 Task: Find connections with filter location Athens with filter topic #mentorshipwith filter profile language French with filter current company 3Pillar Global with filter school Delhi Public School Mathura Road with filter industry Medical Equipment Manufacturing with filter service category Wedding Photography with filter keywords title Line Cook
Action: Mouse moved to (344, 225)
Screenshot: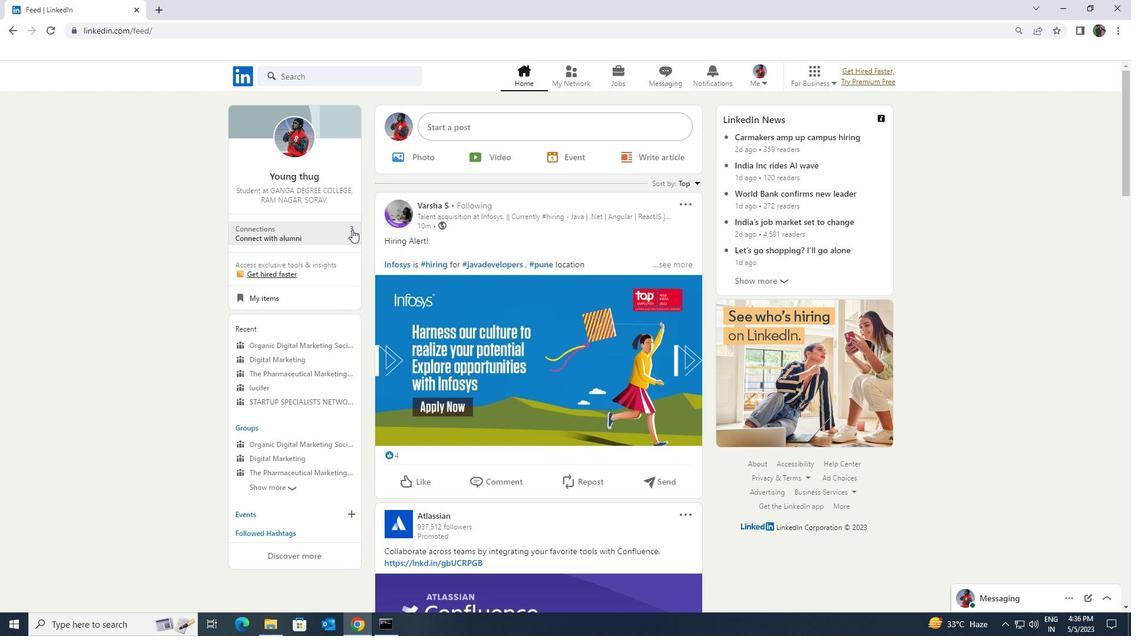 
Action: Mouse pressed left at (344, 225)
Screenshot: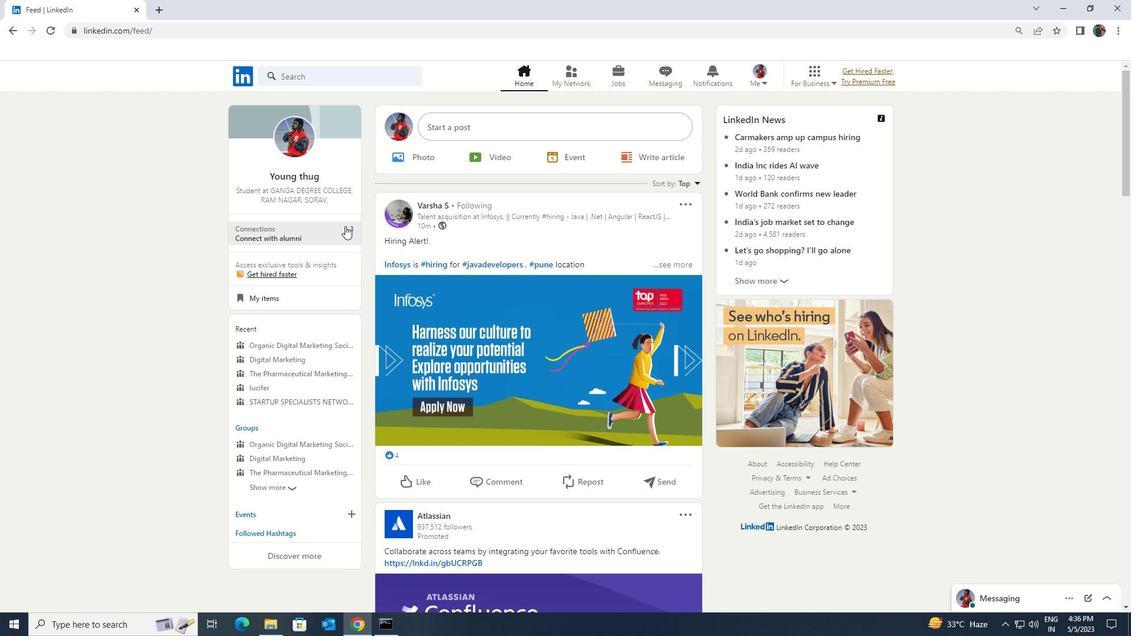 
Action: Mouse moved to (346, 144)
Screenshot: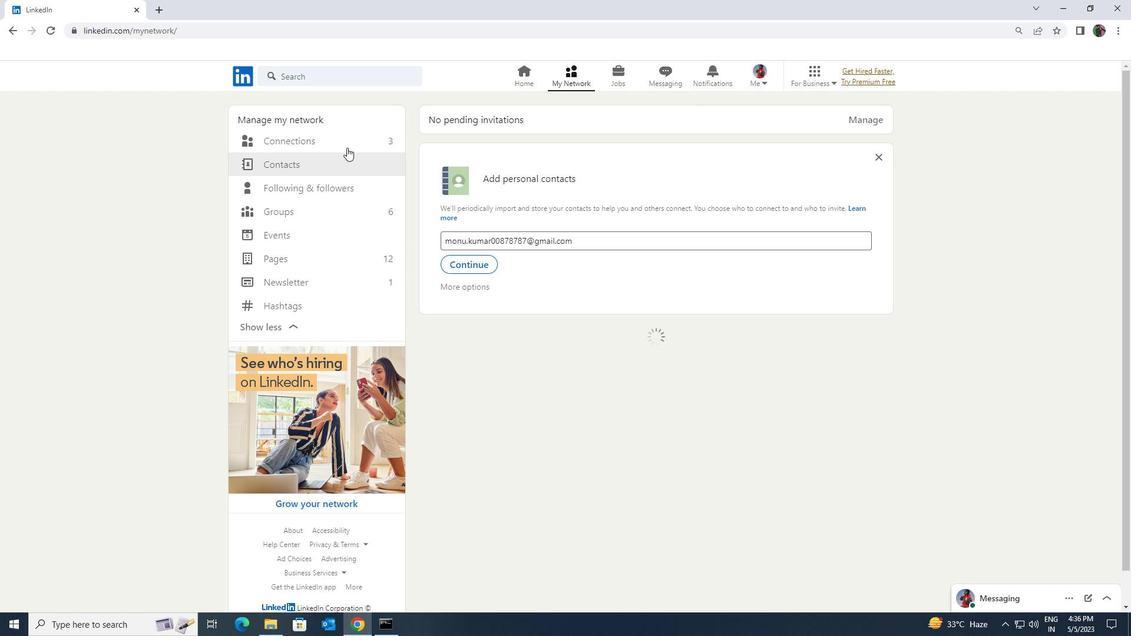 
Action: Mouse pressed left at (346, 144)
Screenshot: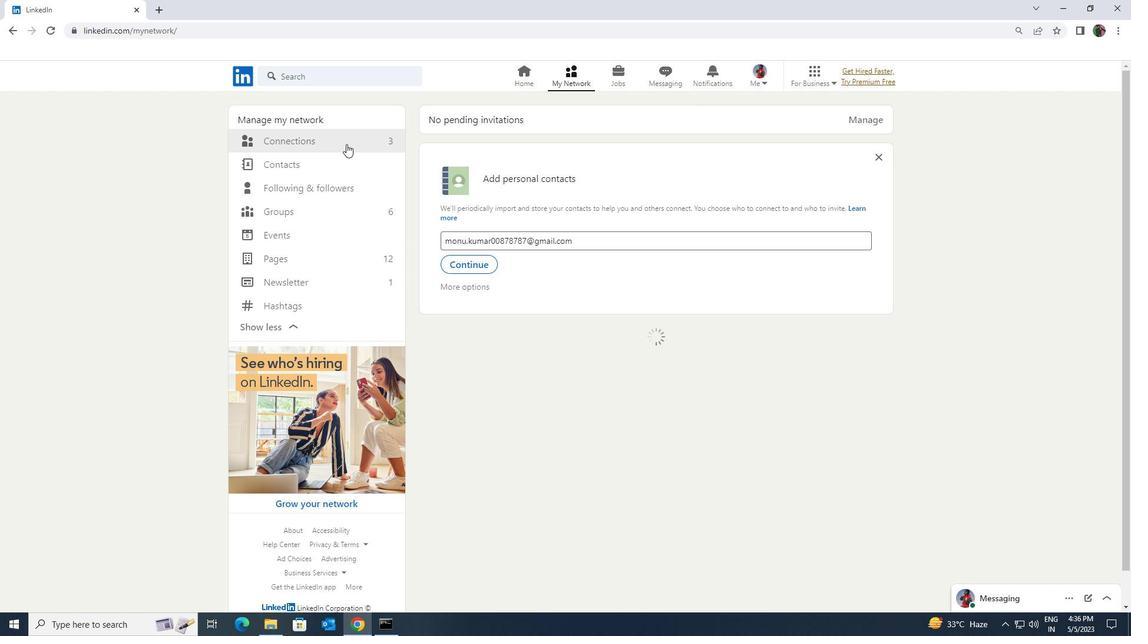 
Action: Mouse moved to (643, 136)
Screenshot: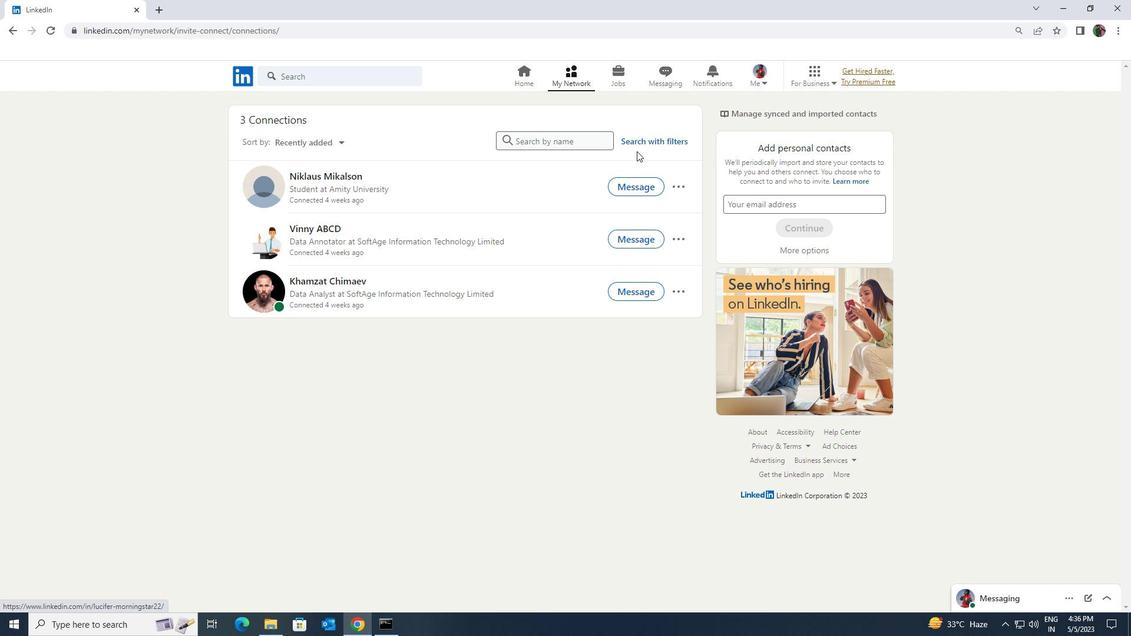 
Action: Mouse pressed left at (643, 136)
Screenshot: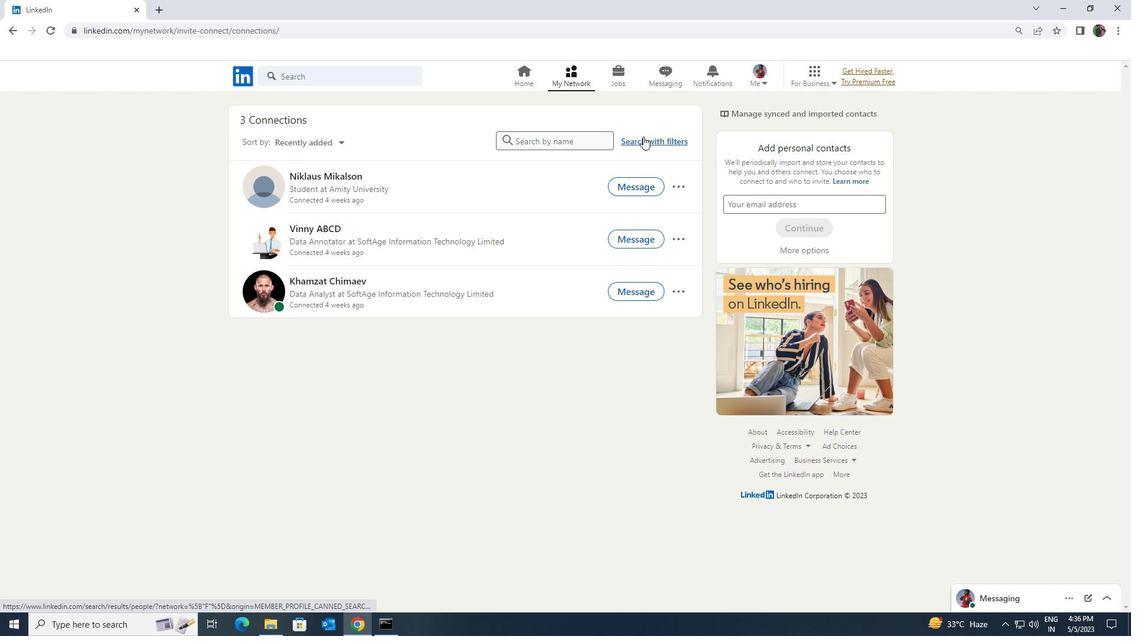 
Action: Mouse moved to (595, 109)
Screenshot: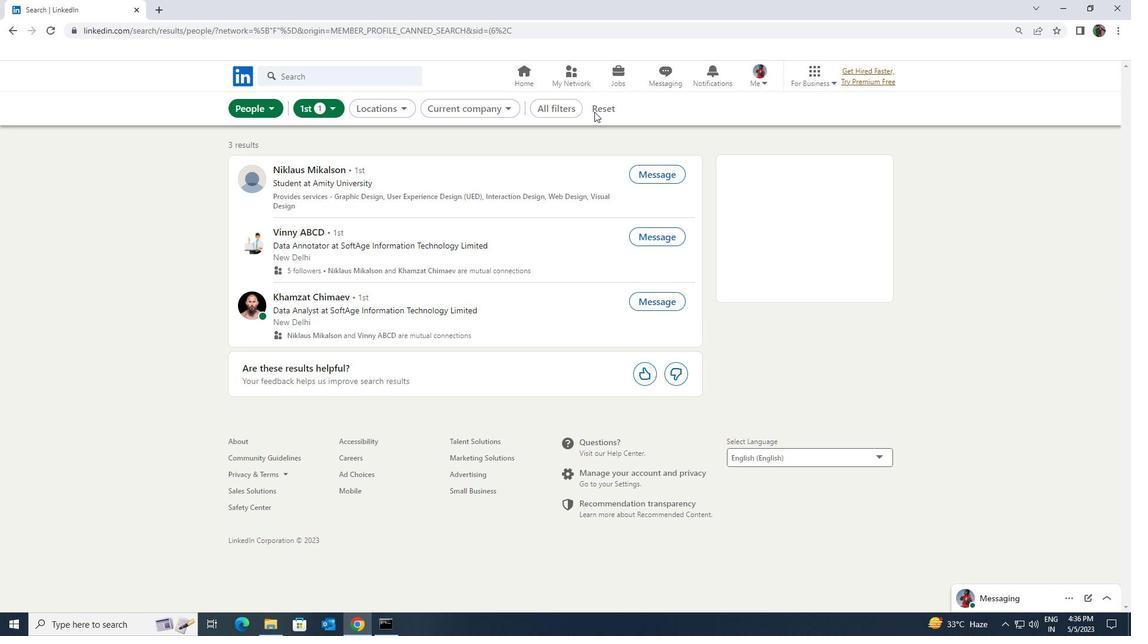 
Action: Mouse pressed left at (595, 109)
Screenshot: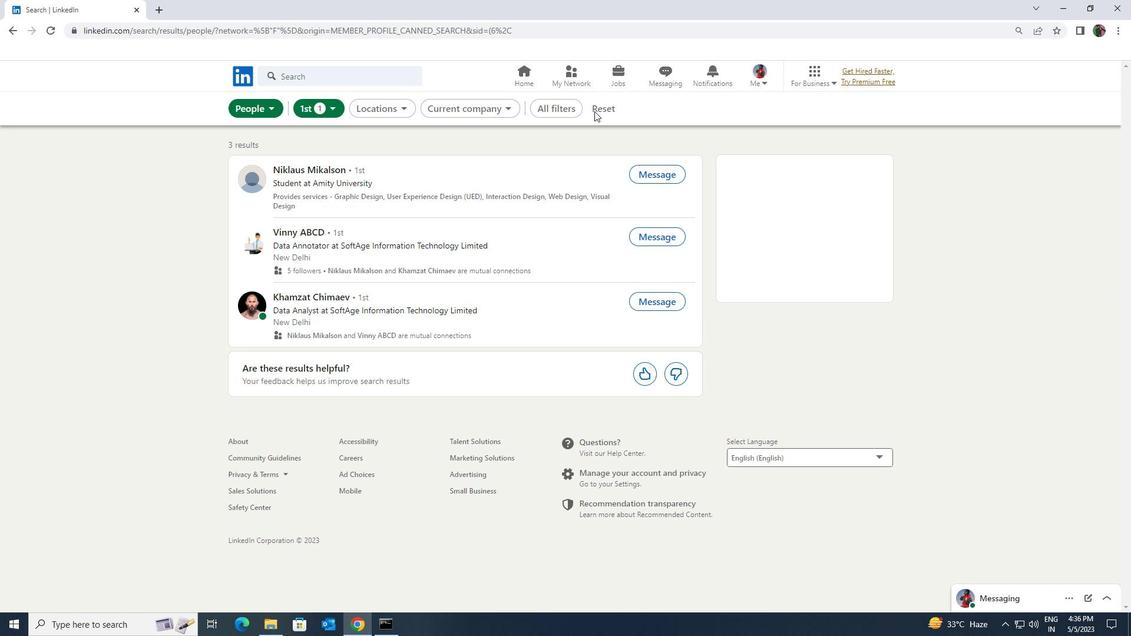 
Action: Mouse moved to (597, 106)
Screenshot: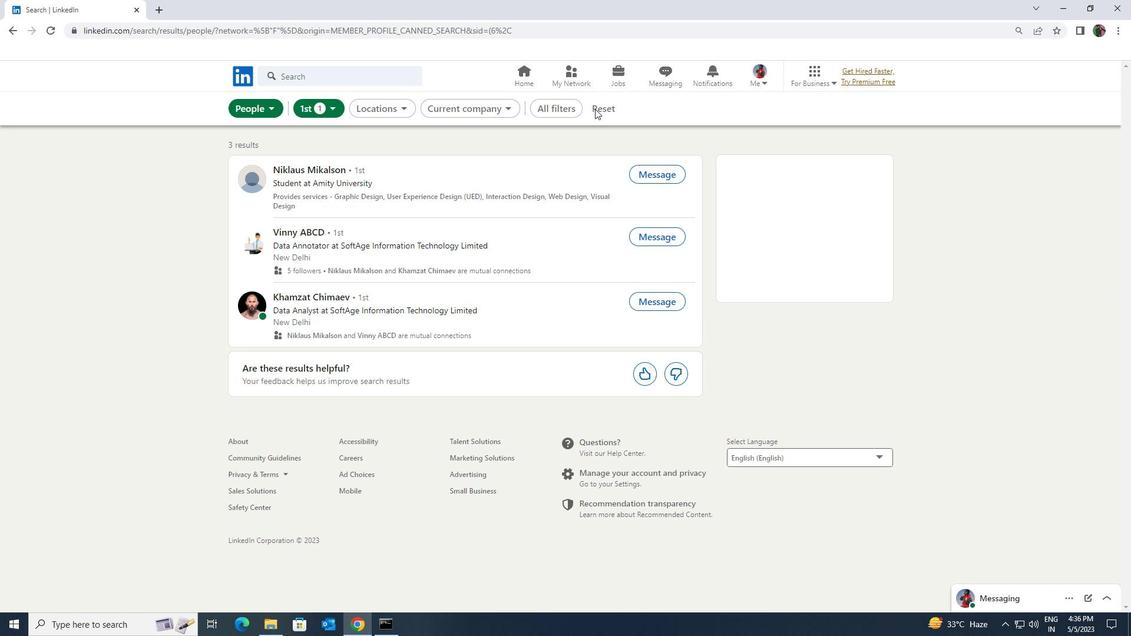 
Action: Mouse pressed left at (597, 106)
Screenshot: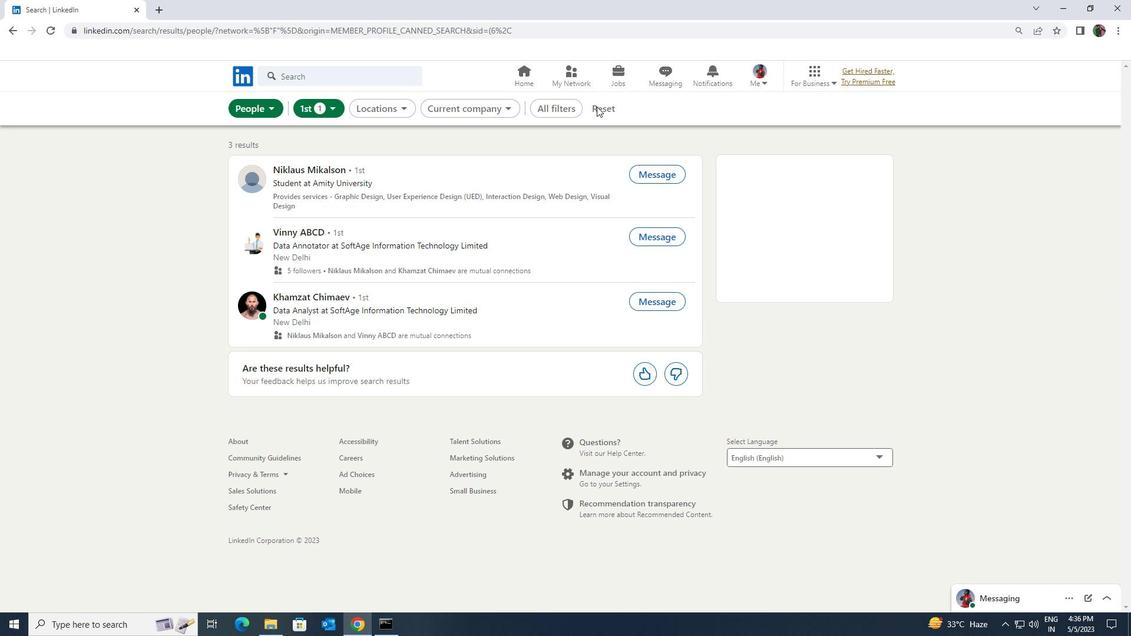 
Action: Mouse moved to (594, 109)
Screenshot: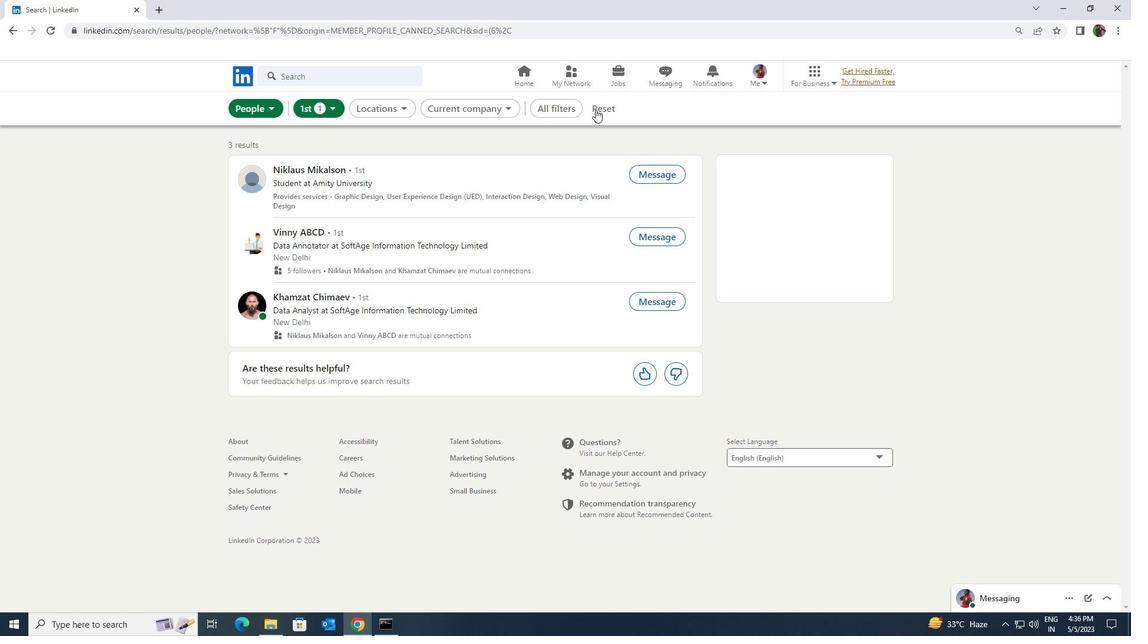 
Action: Mouse pressed left at (594, 109)
Screenshot: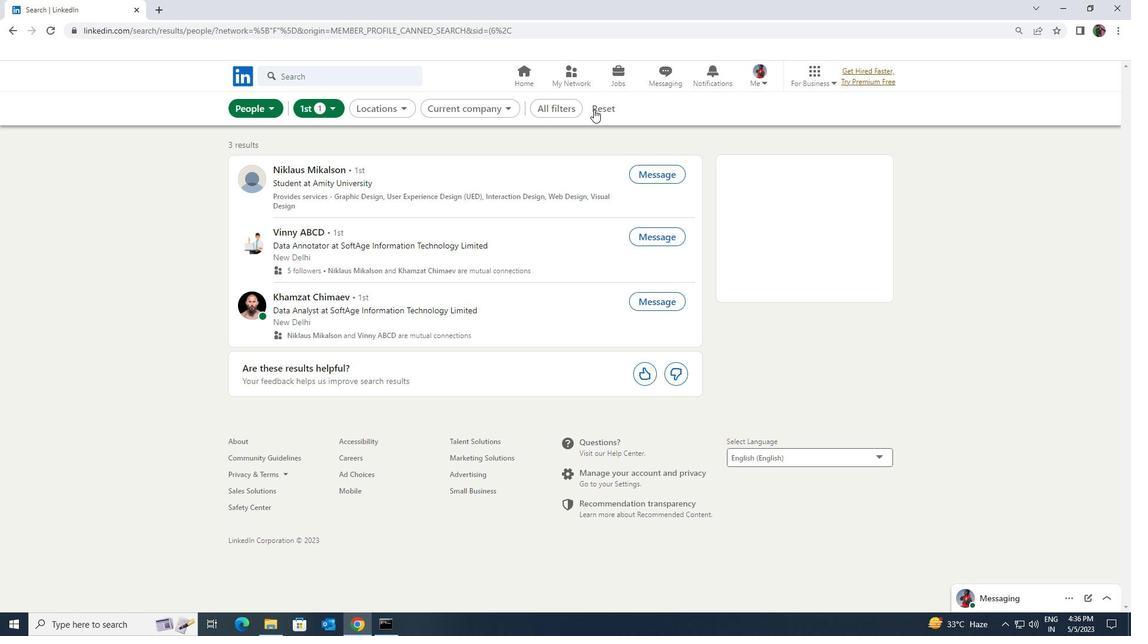 
Action: Mouse moved to (591, 109)
Screenshot: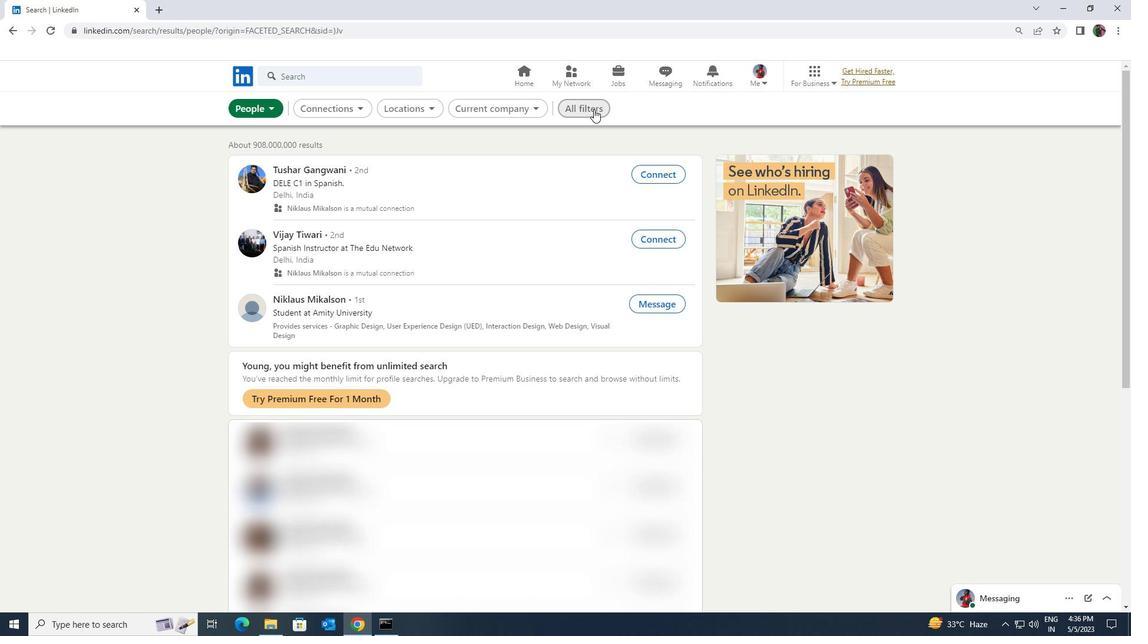 
Action: Mouse pressed left at (591, 109)
Screenshot: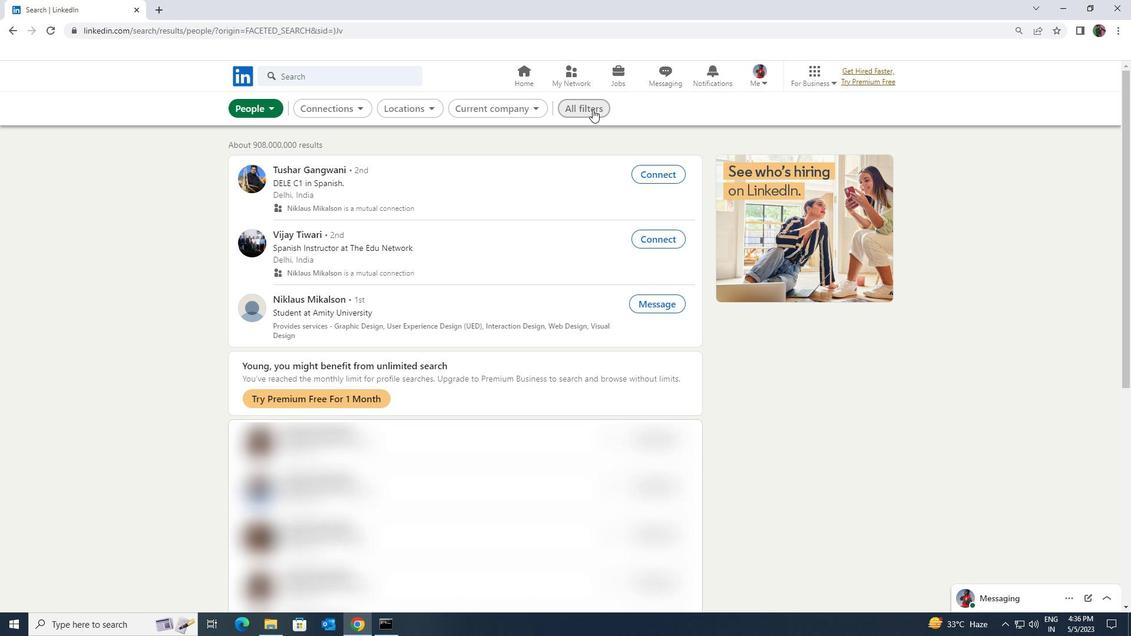
Action: Mouse moved to (995, 466)
Screenshot: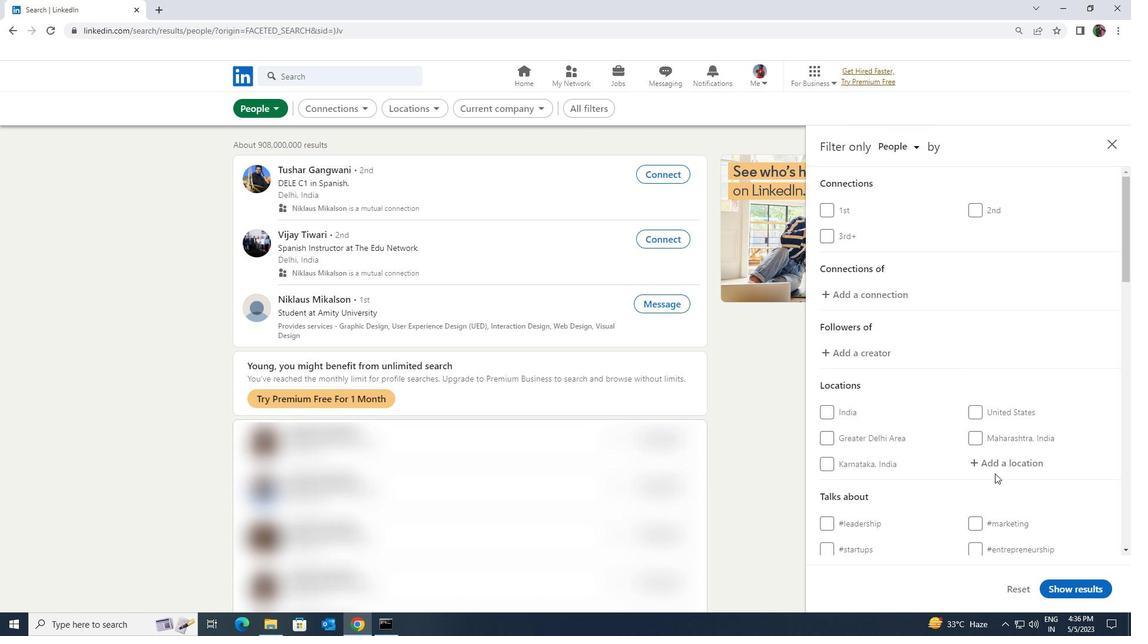 
Action: Mouse pressed left at (995, 466)
Screenshot: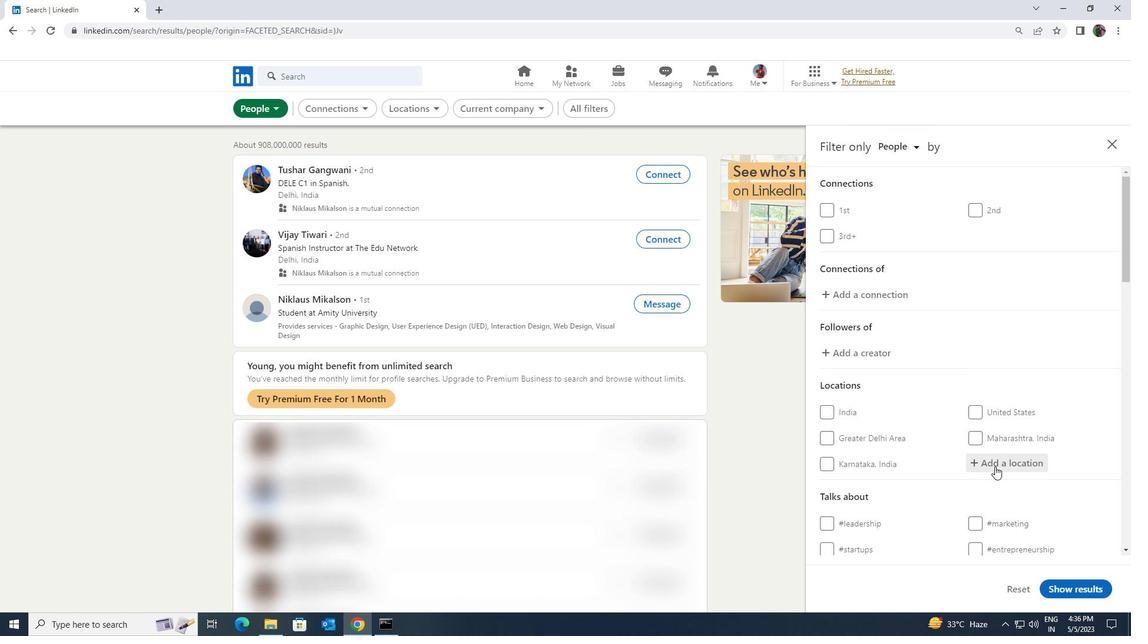 
Action: Key pressed <Key.shift><Key.shift><Key.shift><Key.shift><Key.shift><Key.shift><Key.shift><Key.shift><Key.shift><Key.shift><Key.shift><Key.shift><Key.shift><Key.shift><Key.shift>ATHENS
Screenshot: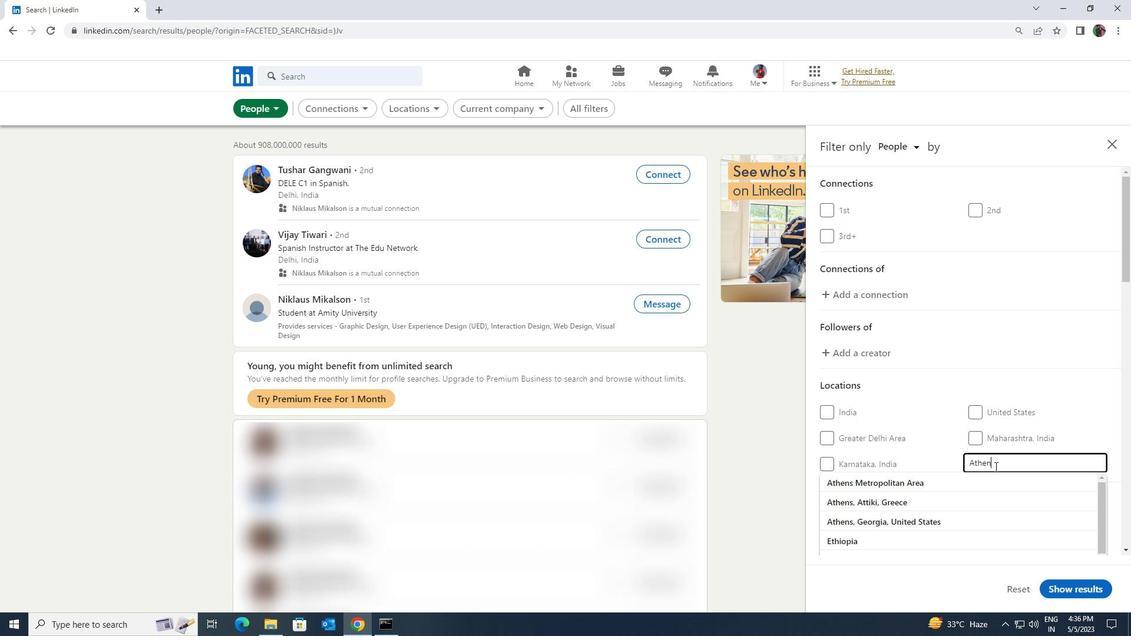 
Action: Mouse moved to (994, 475)
Screenshot: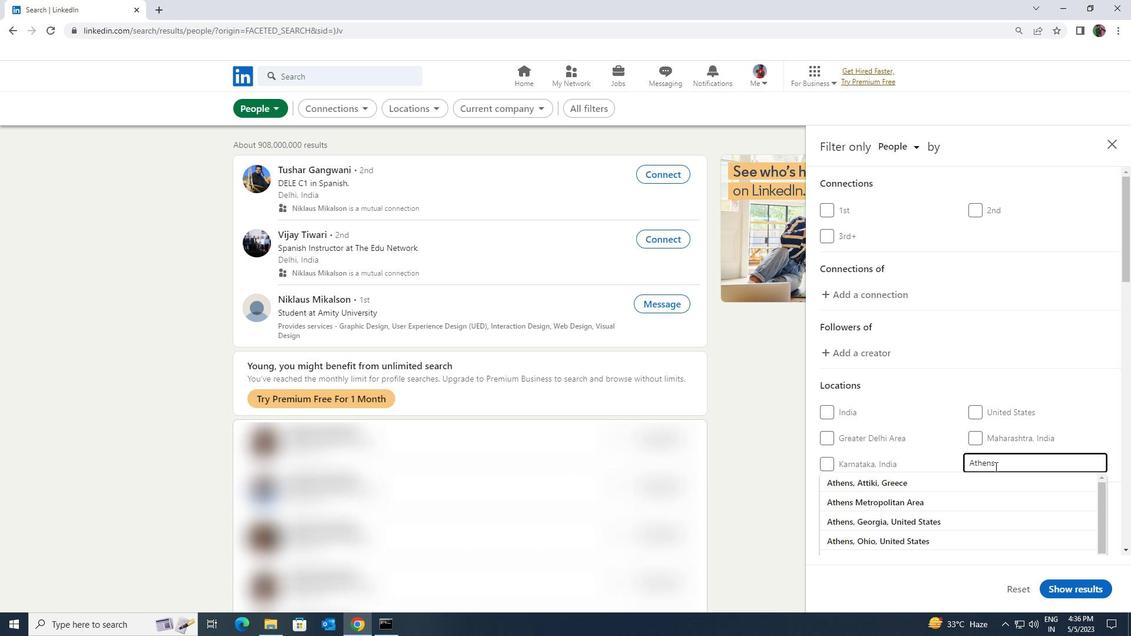 
Action: Mouse pressed left at (994, 475)
Screenshot: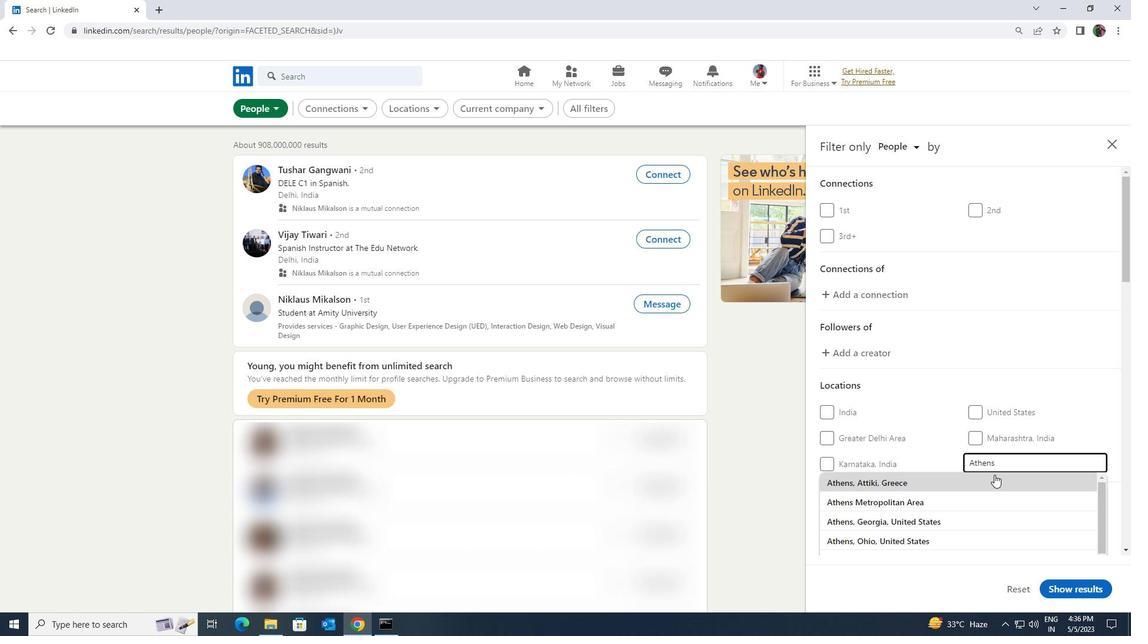 
Action: Mouse scrolled (994, 474) with delta (0, 0)
Screenshot: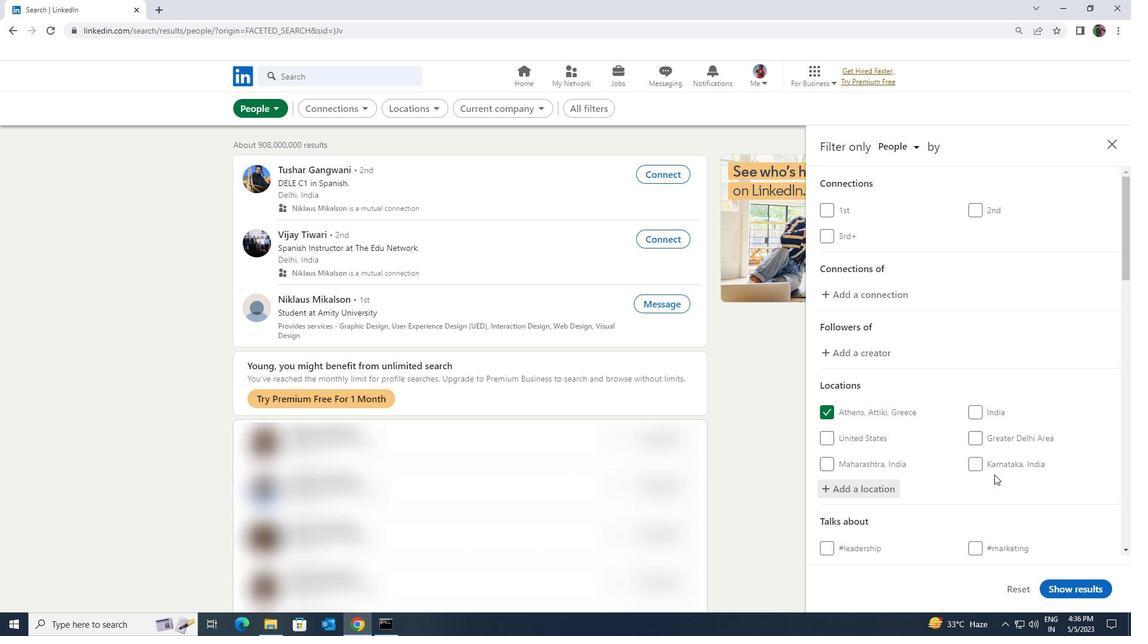 
Action: Mouse scrolled (994, 474) with delta (0, 0)
Screenshot: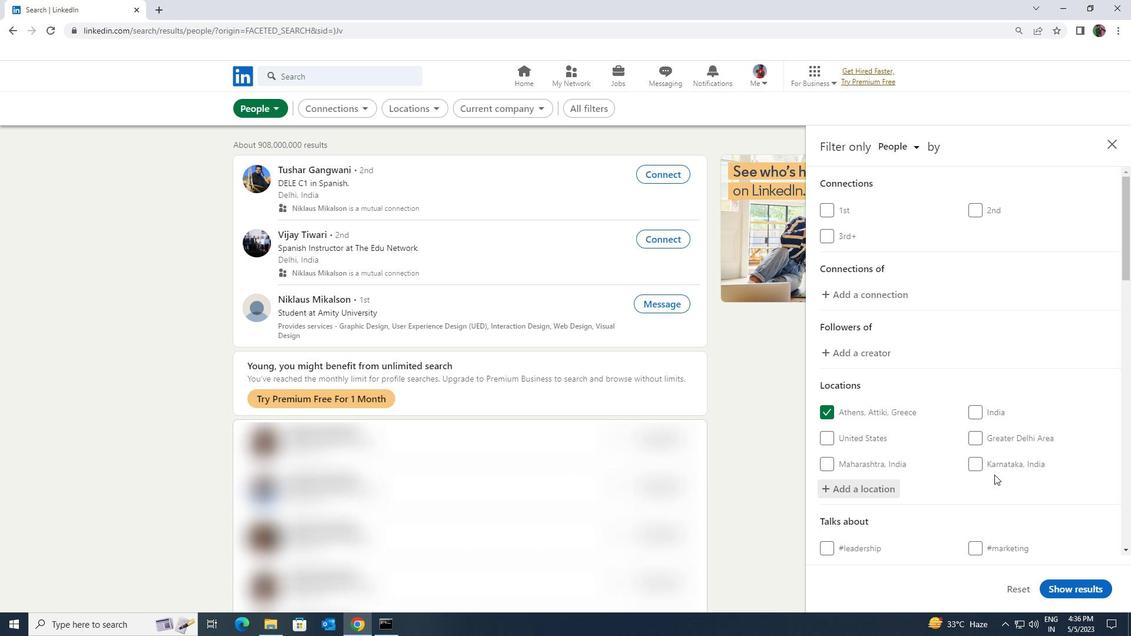 
Action: Mouse scrolled (994, 474) with delta (0, 0)
Screenshot: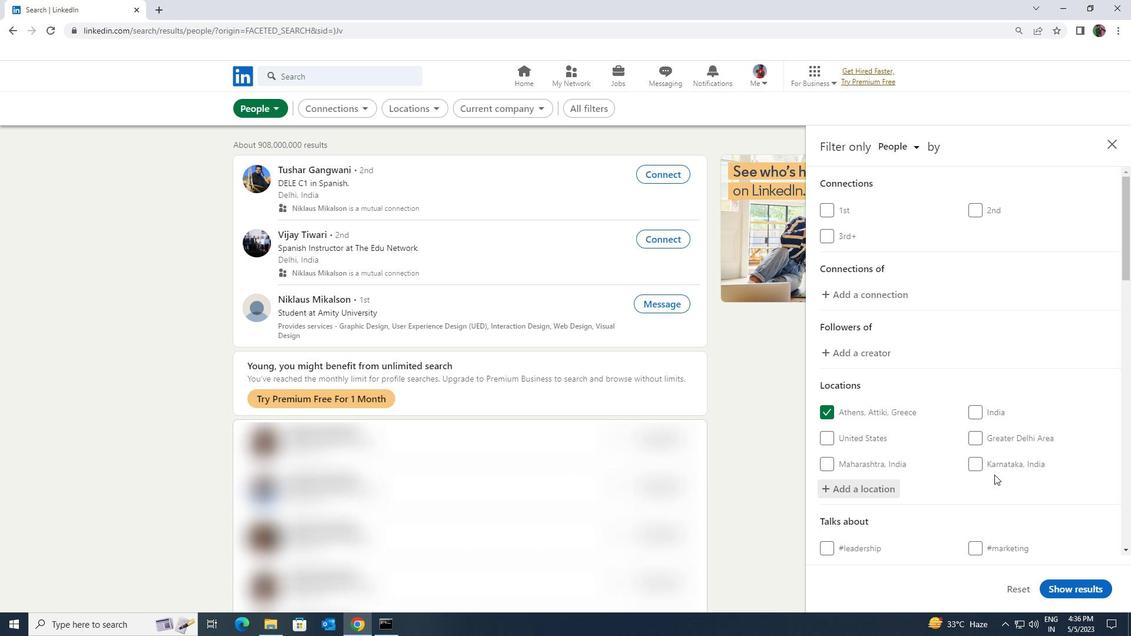 
Action: Mouse moved to (995, 426)
Screenshot: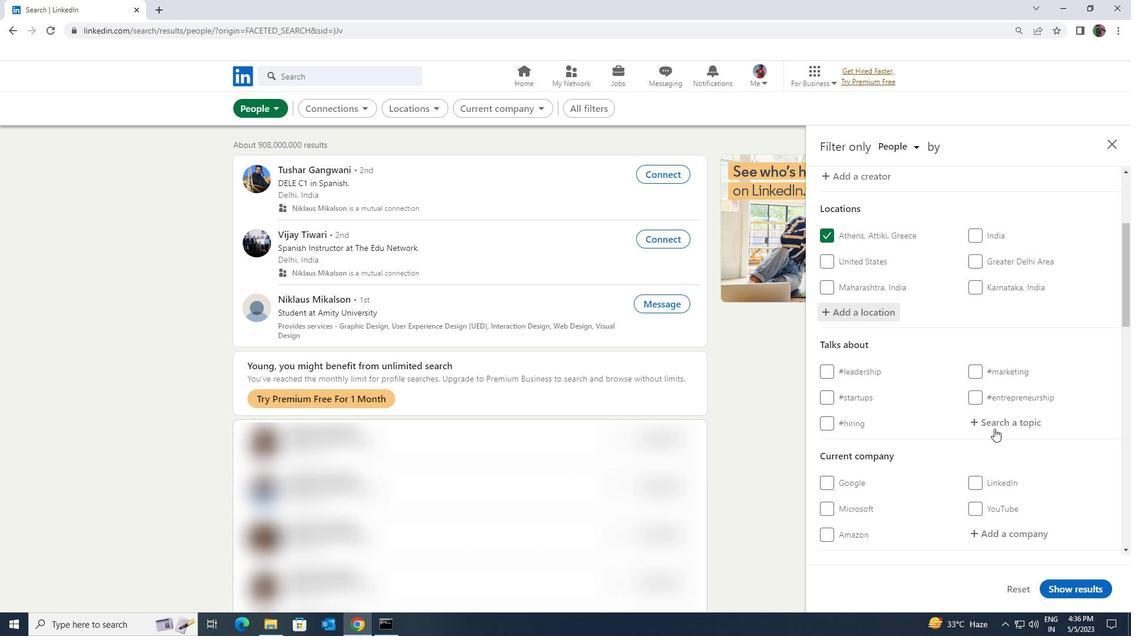 
Action: Mouse pressed left at (995, 426)
Screenshot: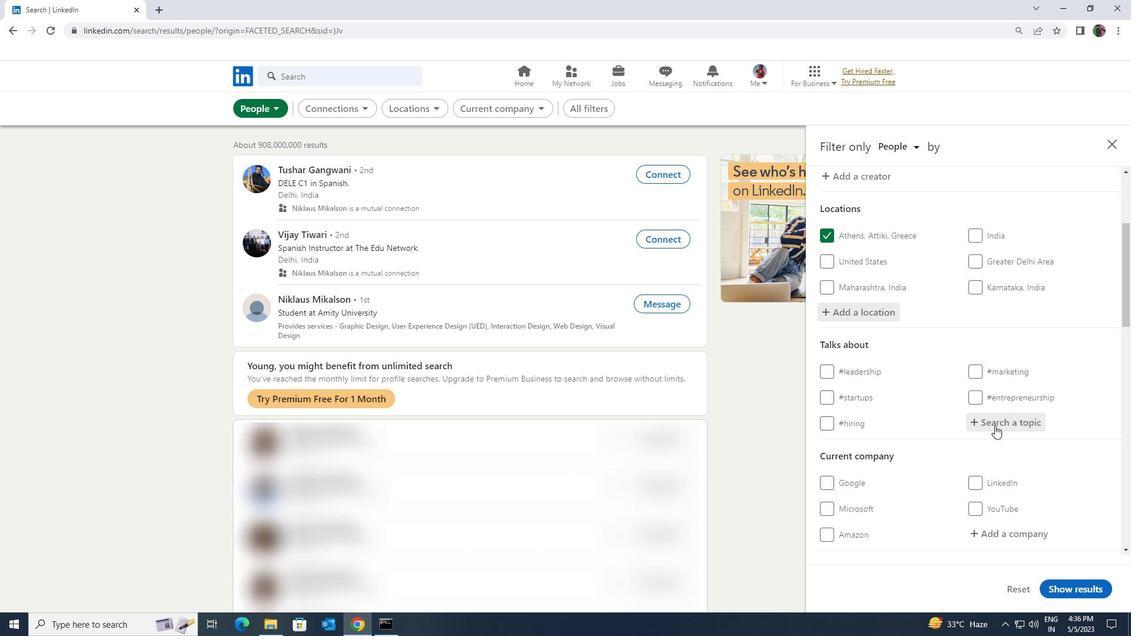 
Action: Key pressed <Key.shift>MEB<Key.backspace>NTORSHIP
Screenshot: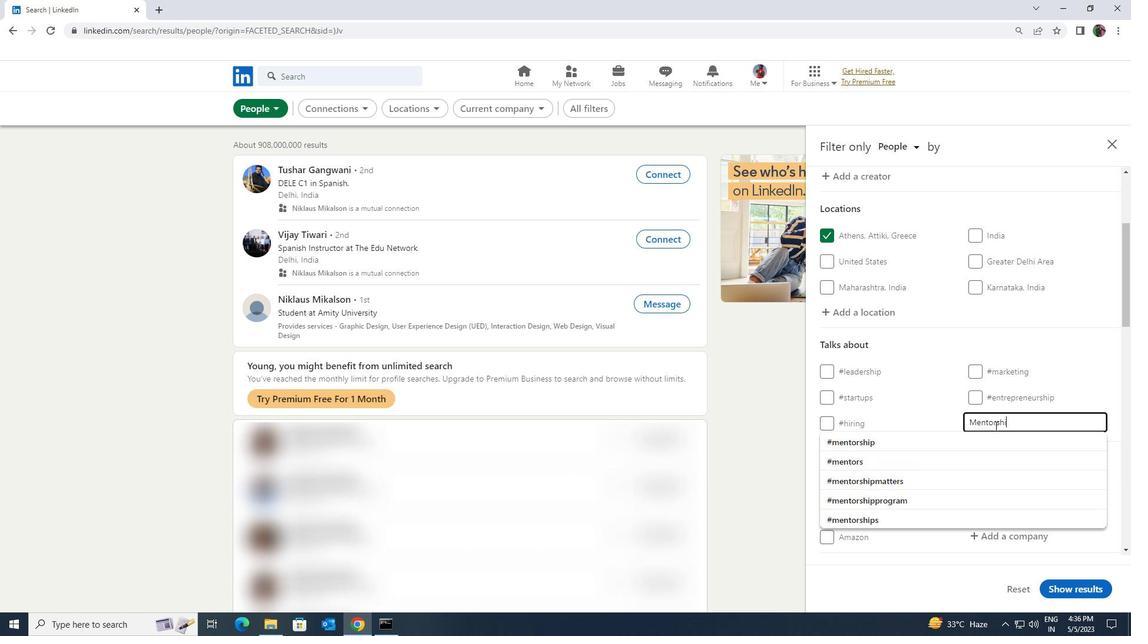 
Action: Mouse moved to (993, 439)
Screenshot: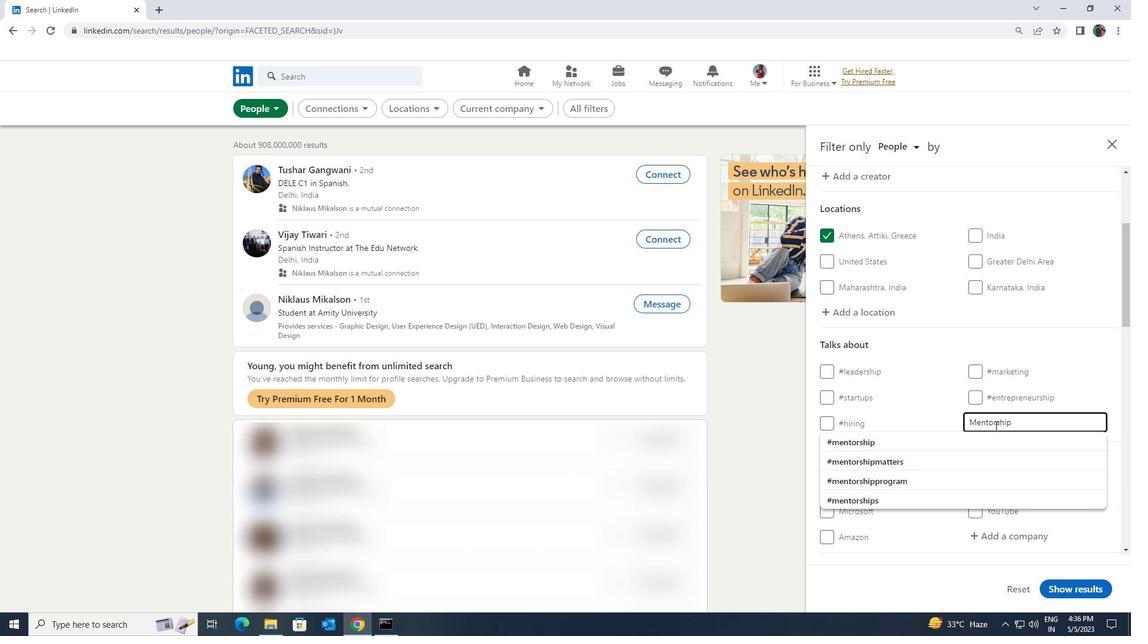 
Action: Mouse pressed left at (993, 439)
Screenshot: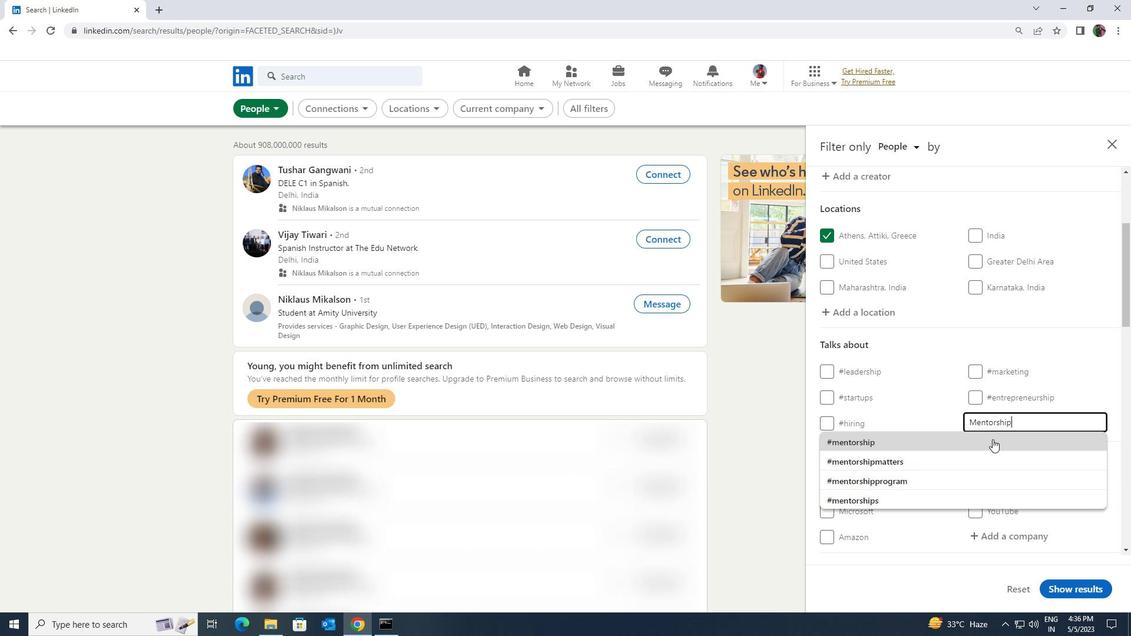 
Action: Mouse scrolled (993, 439) with delta (0, 0)
Screenshot: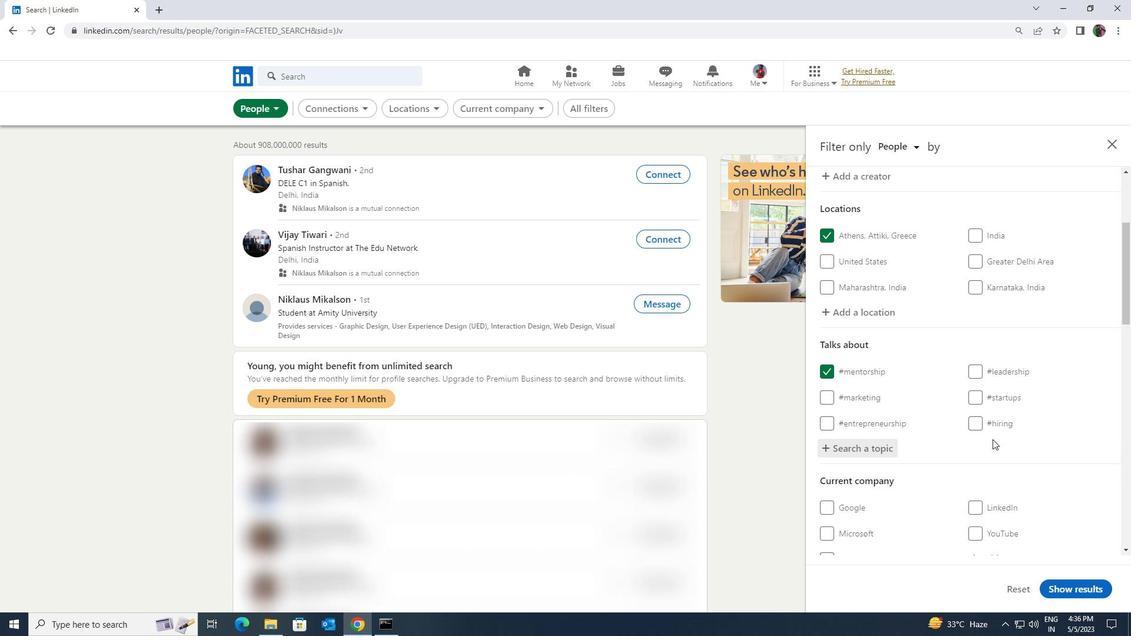 
Action: Mouse scrolled (993, 439) with delta (0, 0)
Screenshot: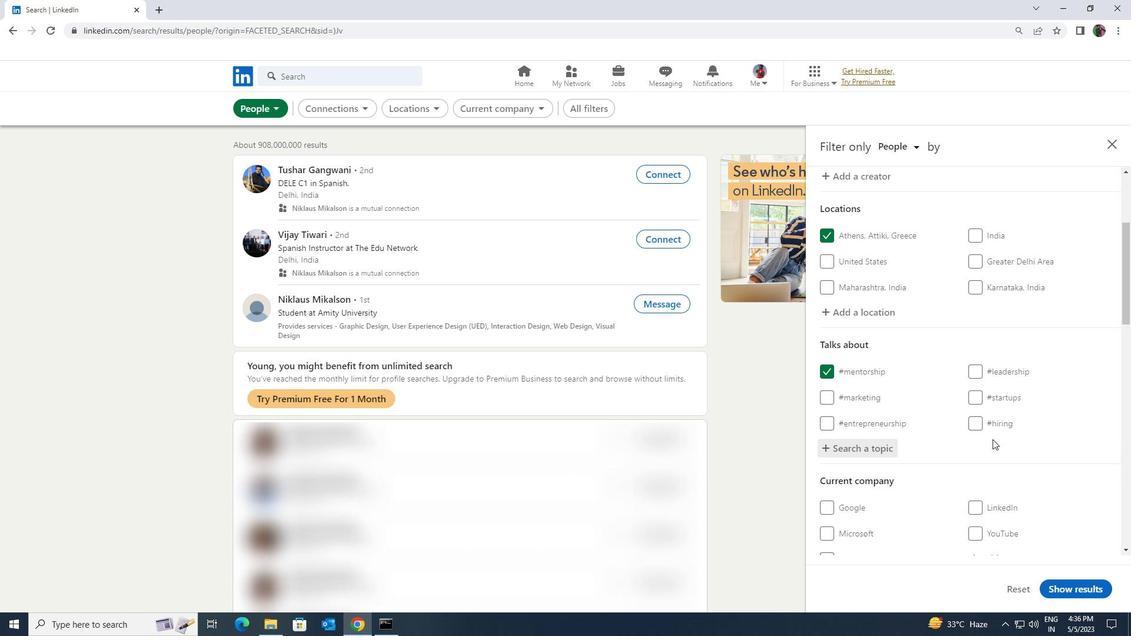 
Action: Mouse scrolled (993, 439) with delta (0, 0)
Screenshot: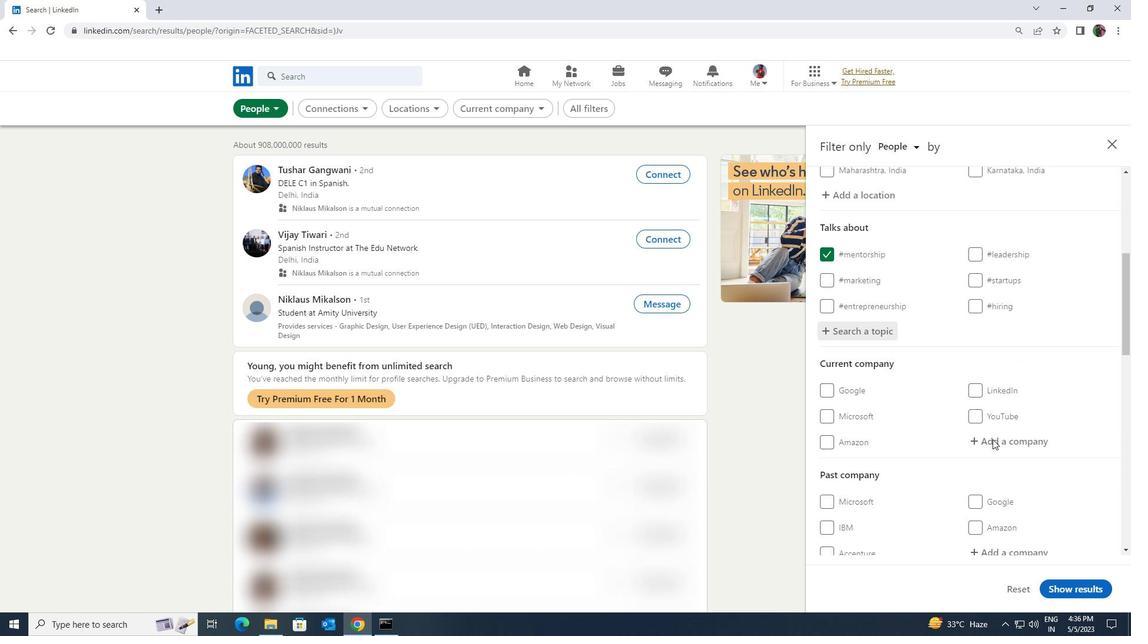 
Action: Mouse scrolled (993, 439) with delta (0, 0)
Screenshot: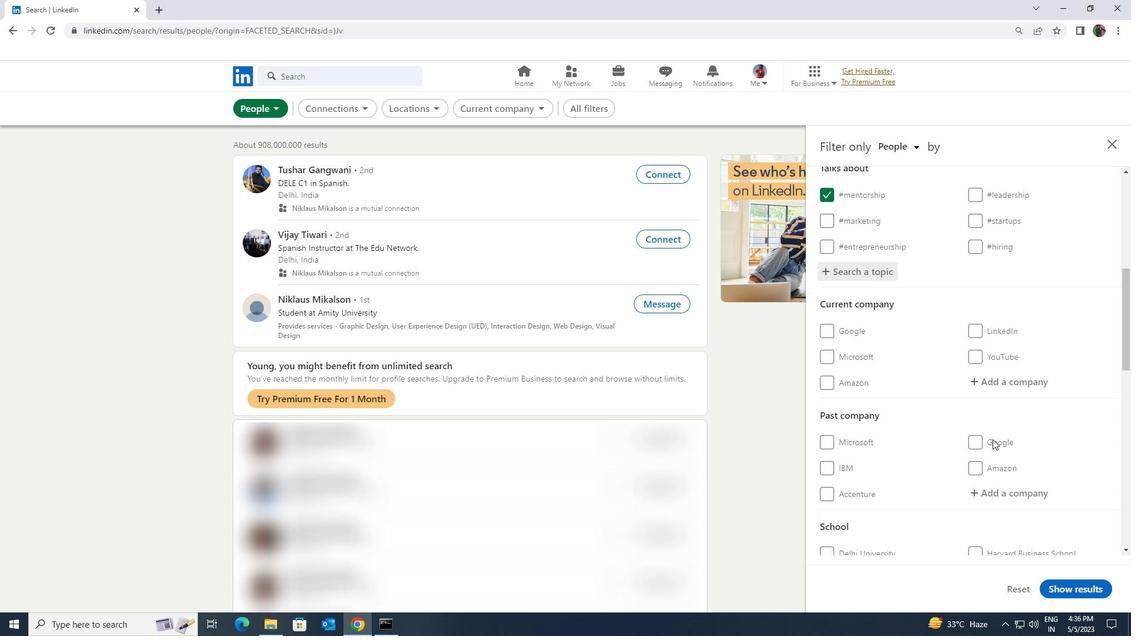 
Action: Mouse scrolled (993, 439) with delta (0, 0)
Screenshot: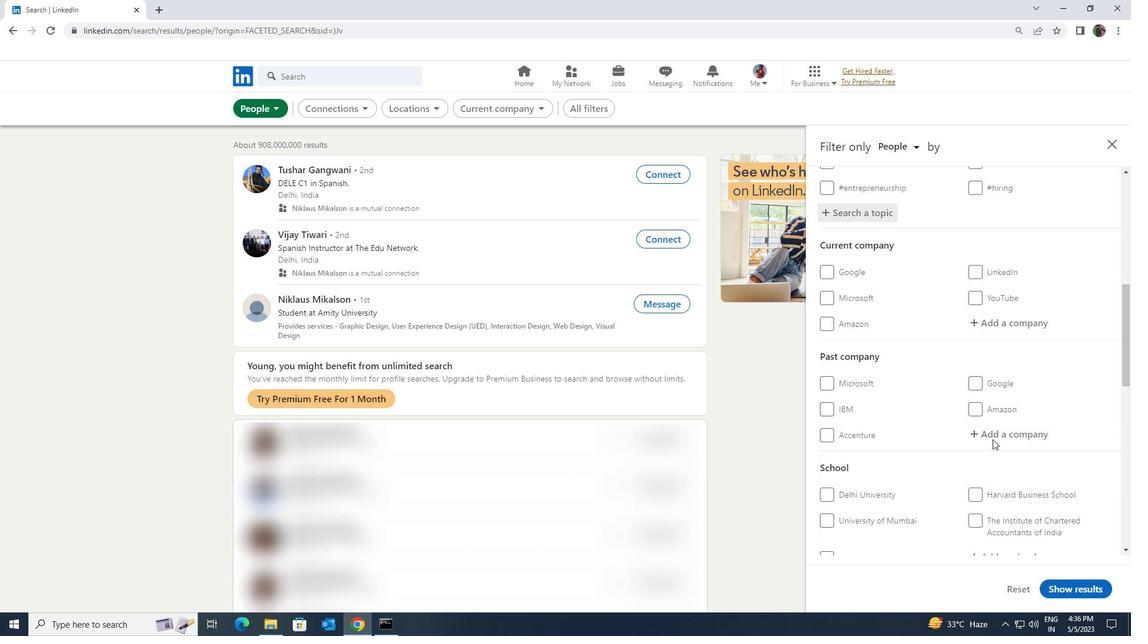 
Action: Mouse scrolled (993, 439) with delta (0, 0)
Screenshot: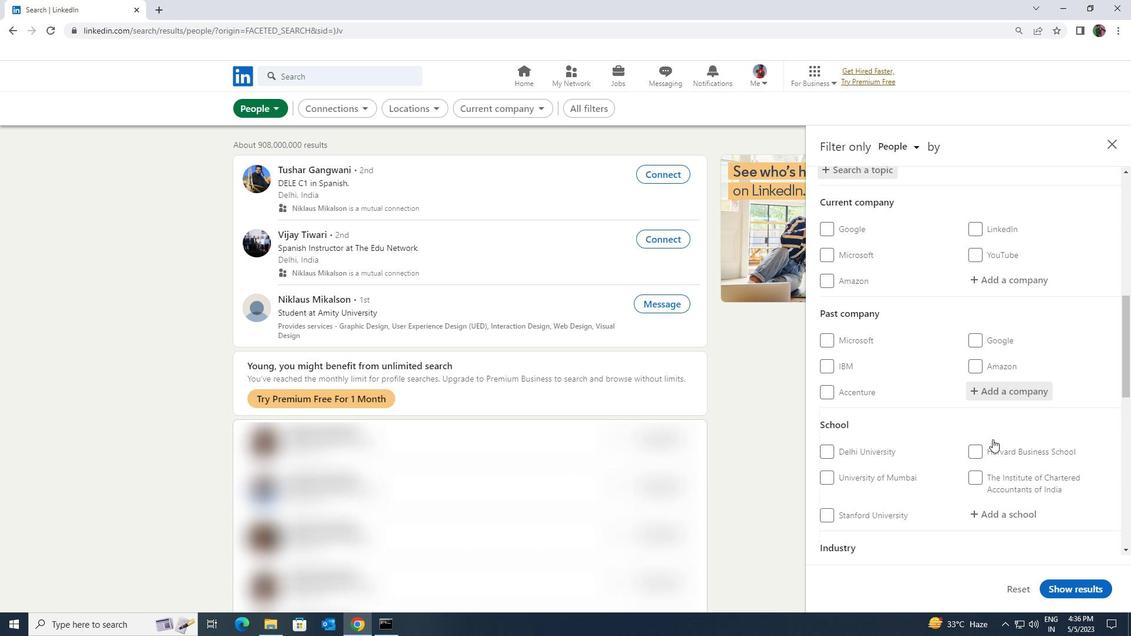 
Action: Mouse scrolled (993, 439) with delta (0, 0)
Screenshot: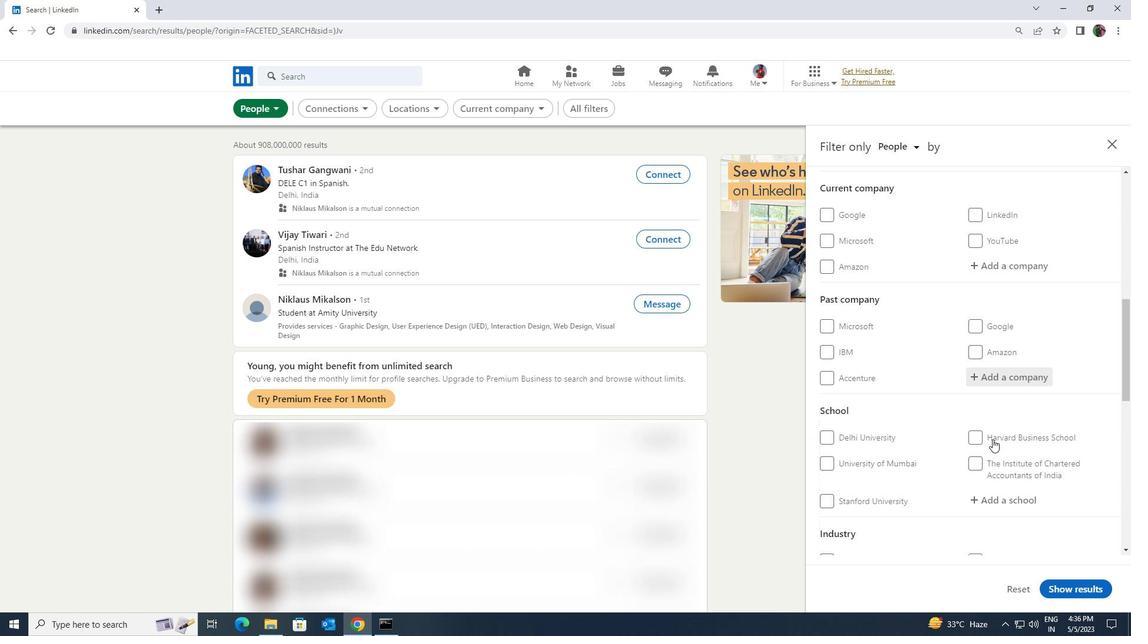 
Action: Mouse scrolled (993, 439) with delta (0, 0)
Screenshot: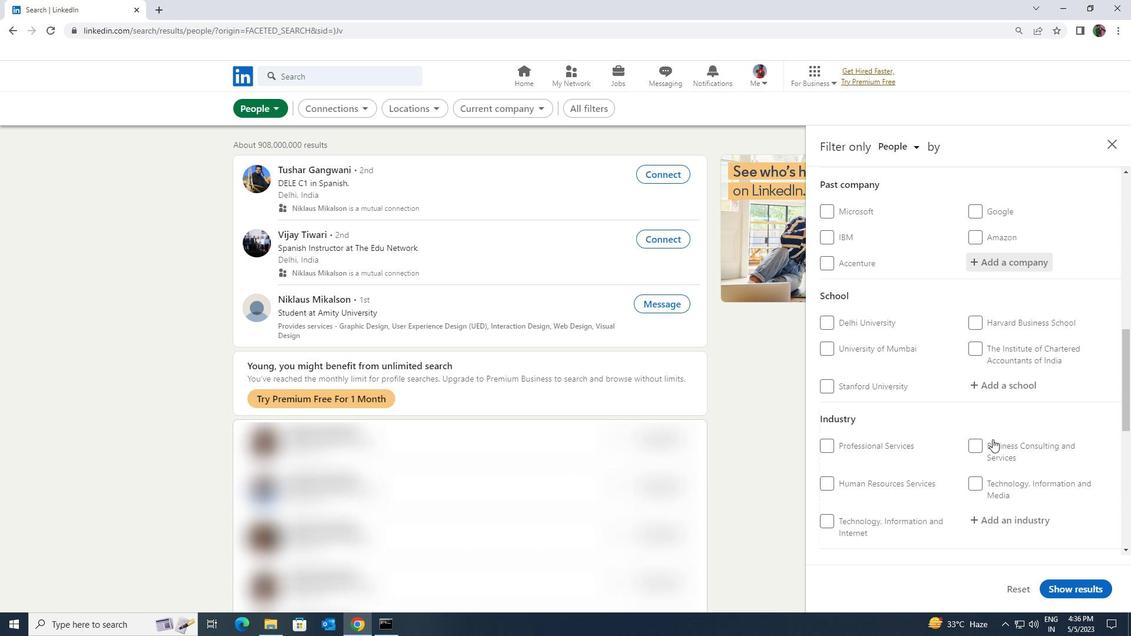 
Action: Mouse moved to (981, 521)
Screenshot: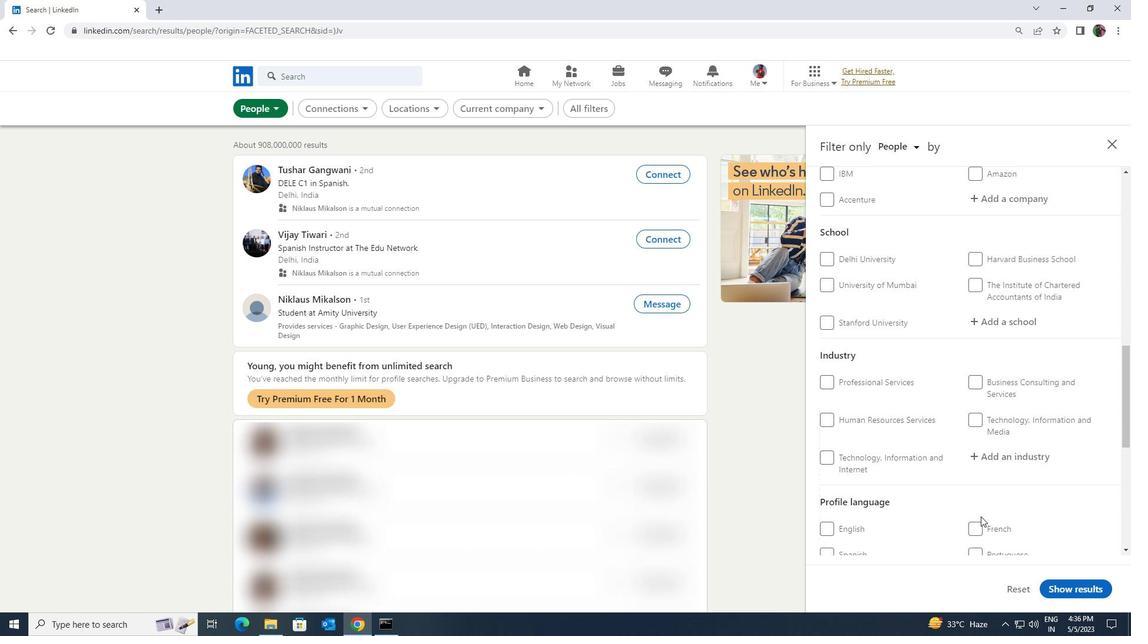 
Action: Mouse pressed left at (981, 521)
Screenshot: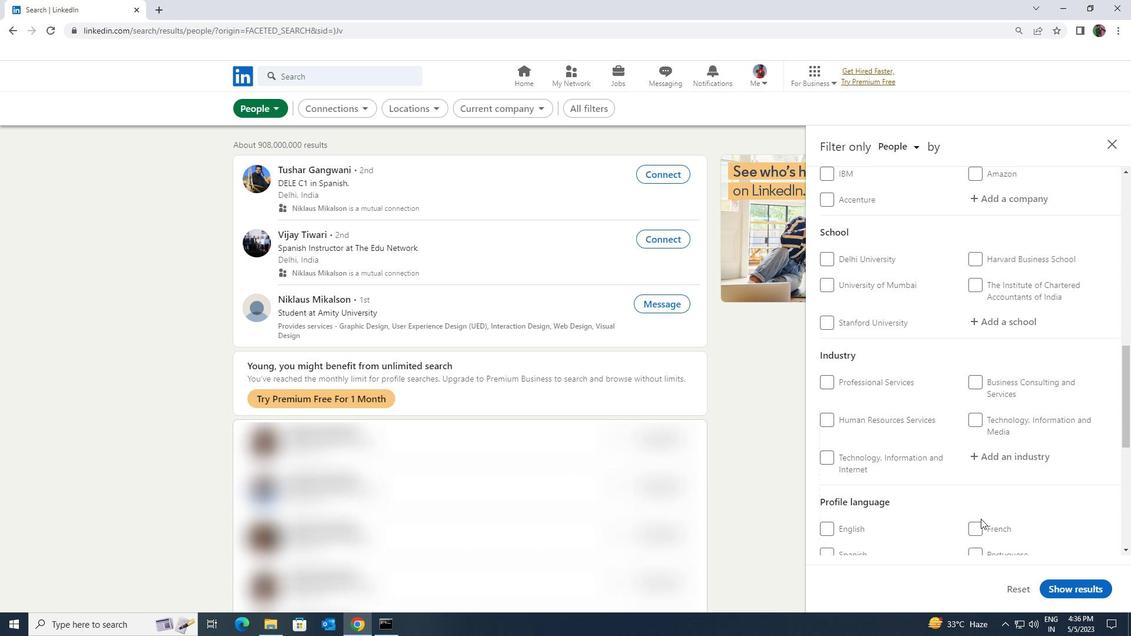 
Action: Mouse moved to (981, 524)
Screenshot: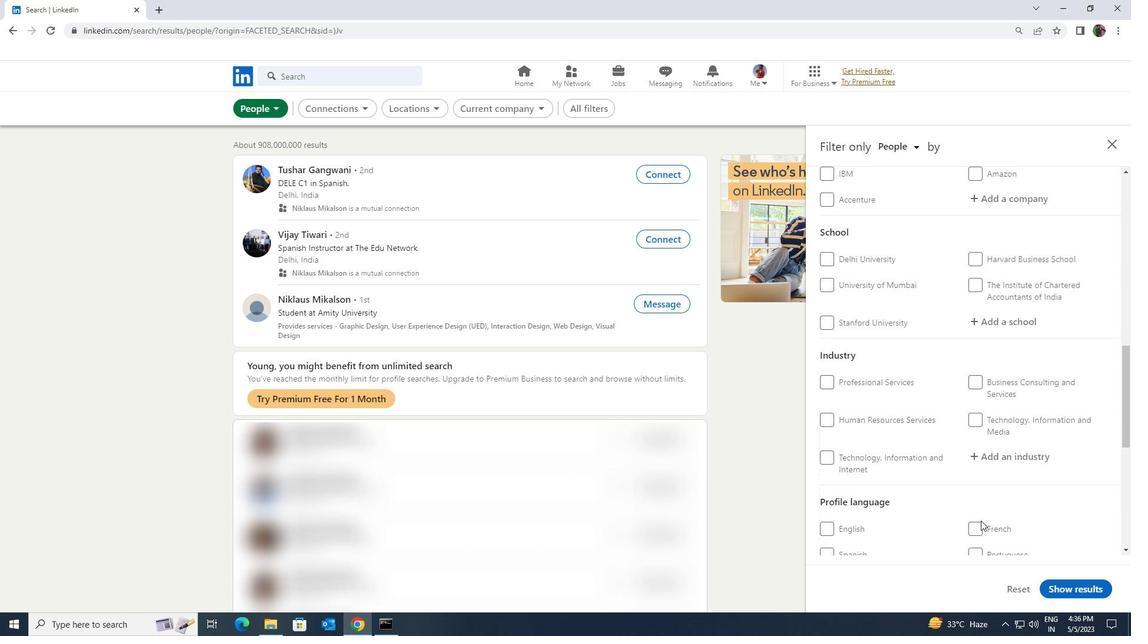 
Action: Mouse pressed left at (981, 524)
Screenshot: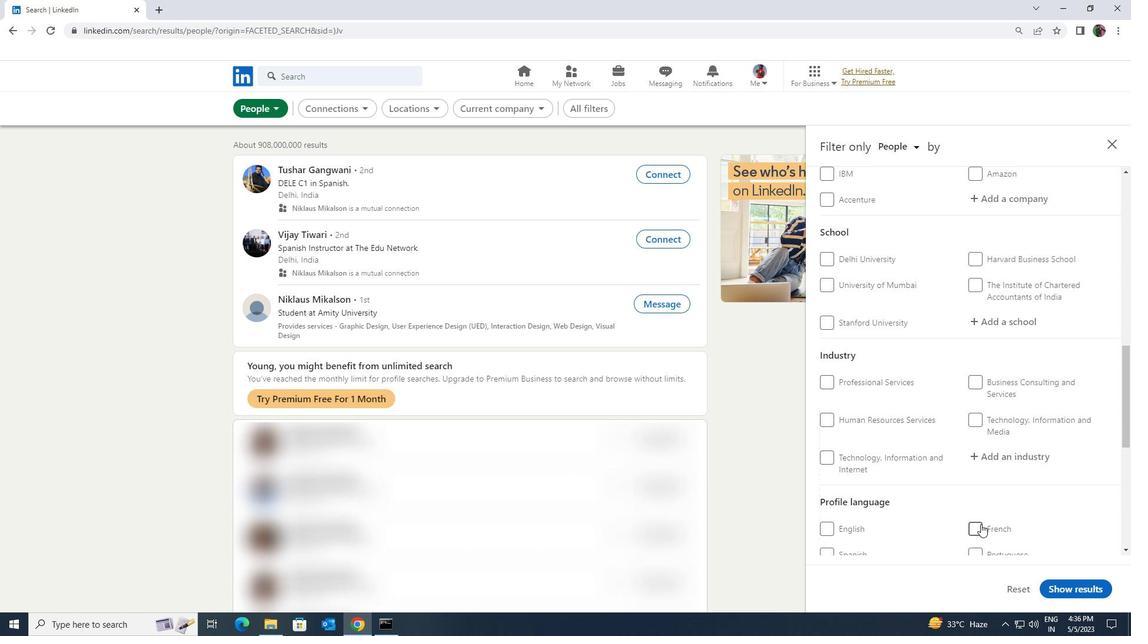 
Action: Mouse scrolled (981, 525) with delta (0, 0)
Screenshot: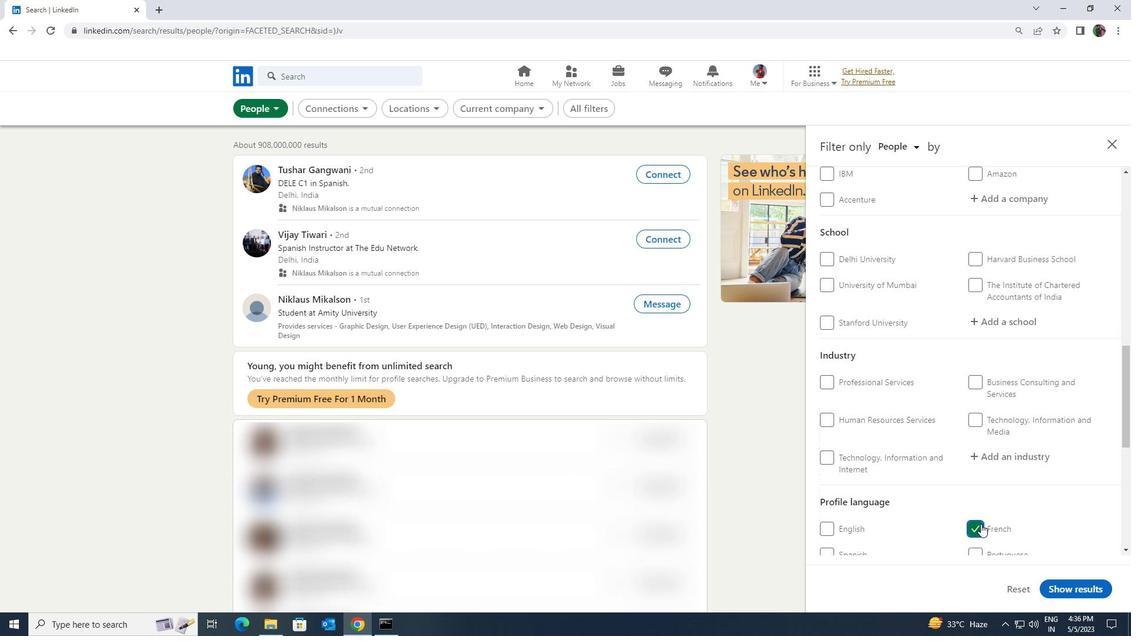
Action: Mouse scrolled (981, 525) with delta (0, 0)
Screenshot: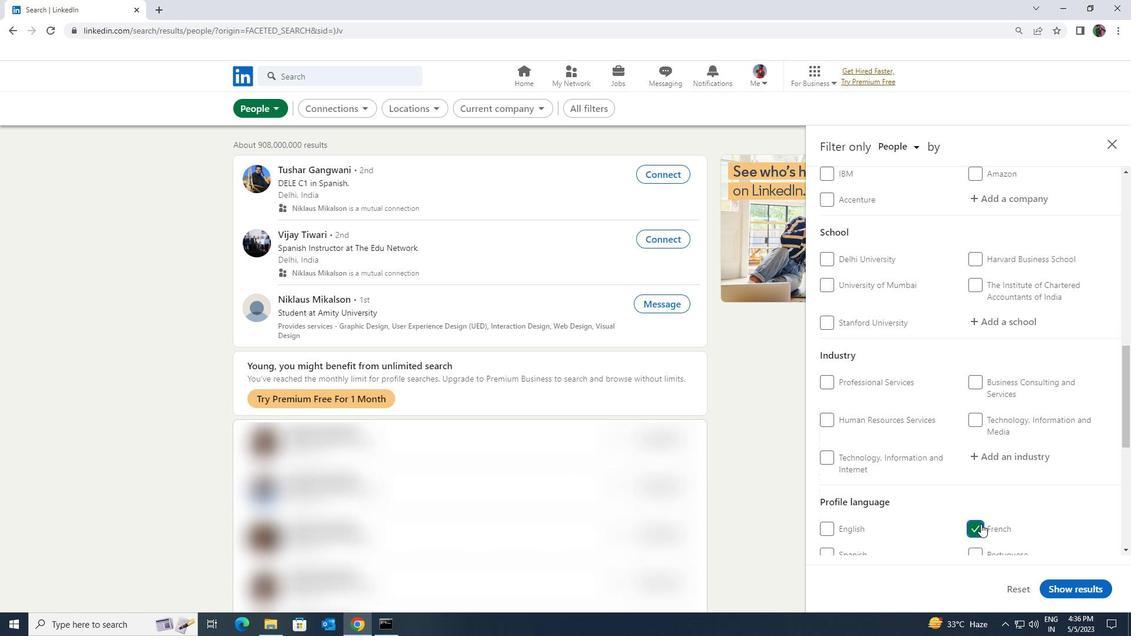
Action: Mouse scrolled (981, 525) with delta (0, 0)
Screenshot: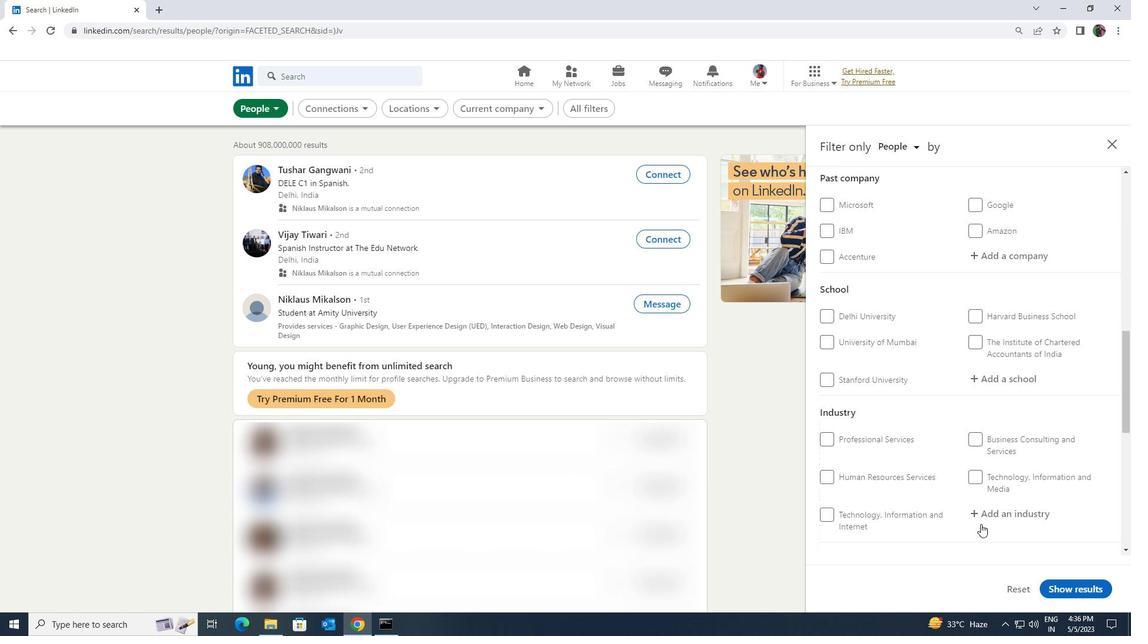 
Action: Mouse scrolled (981, 525) with delta (0, 0)
Screenshot: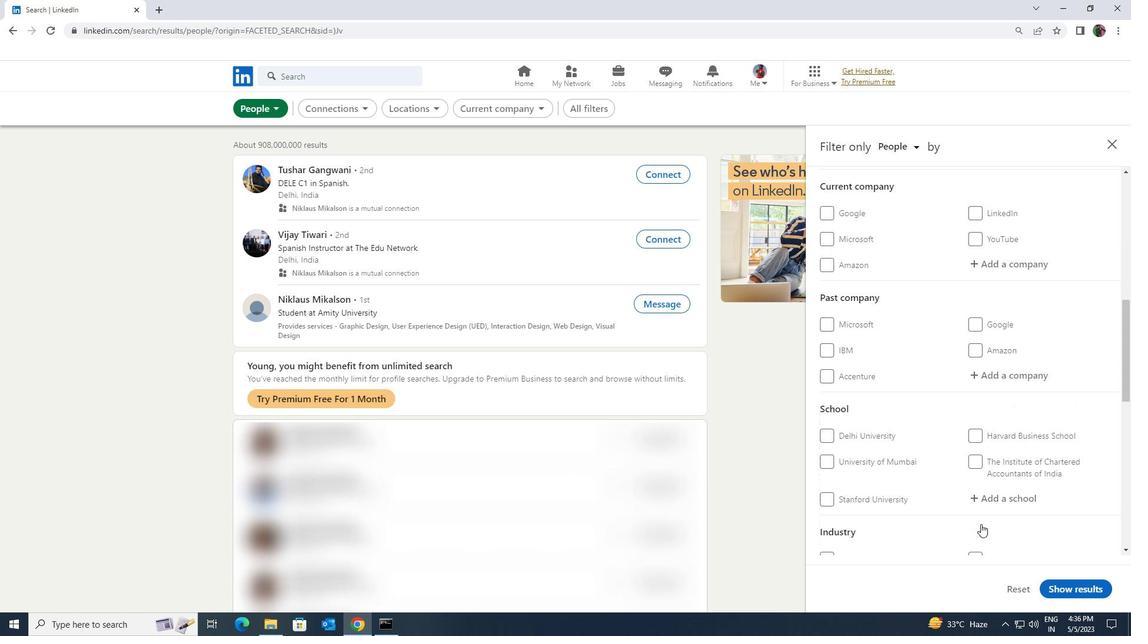 
Action: Mouse scrolled (981, 525) with delta (0, 0)
Screenshot: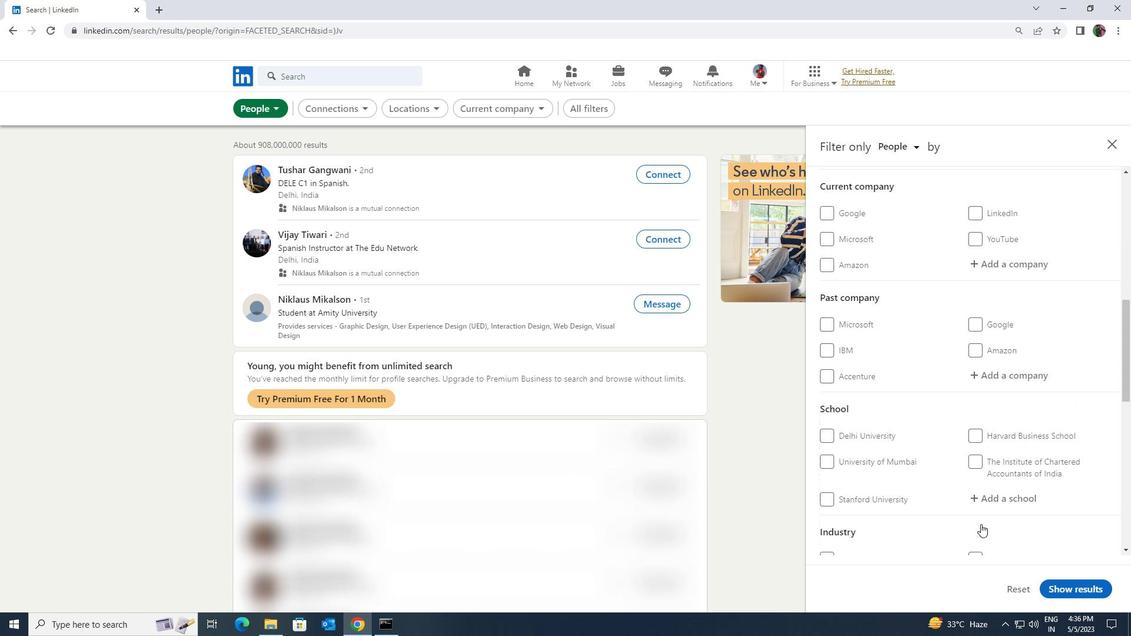 
Action: Mouse scrolled (981, 525) with delta (0, 0)
Screenshot: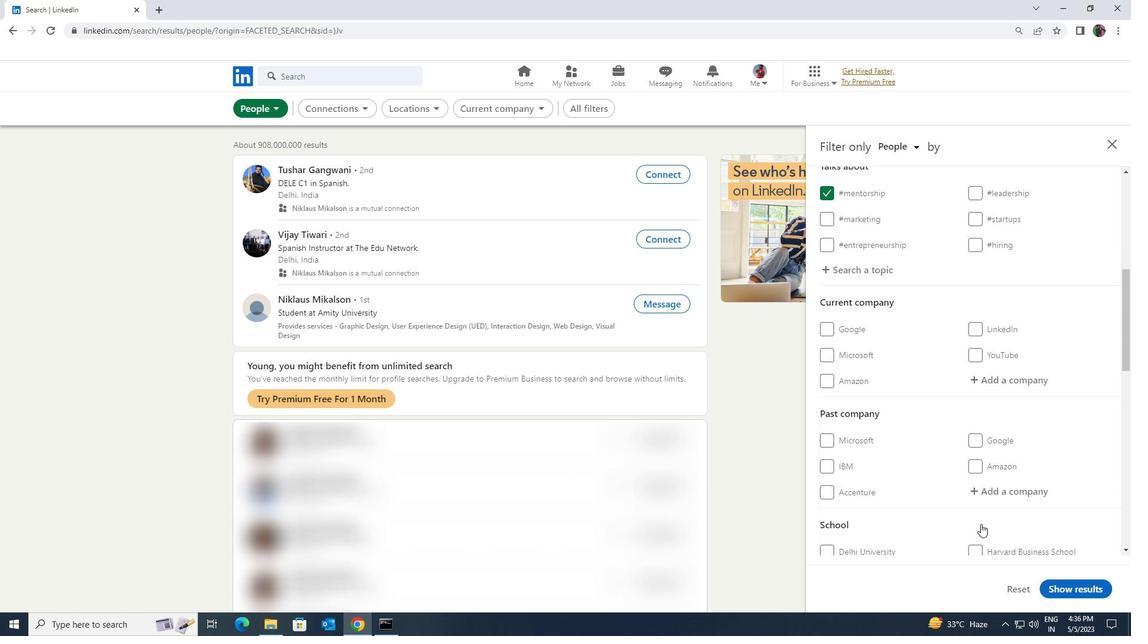 
Action: Mouse moved to (996, 440)
Screenshot: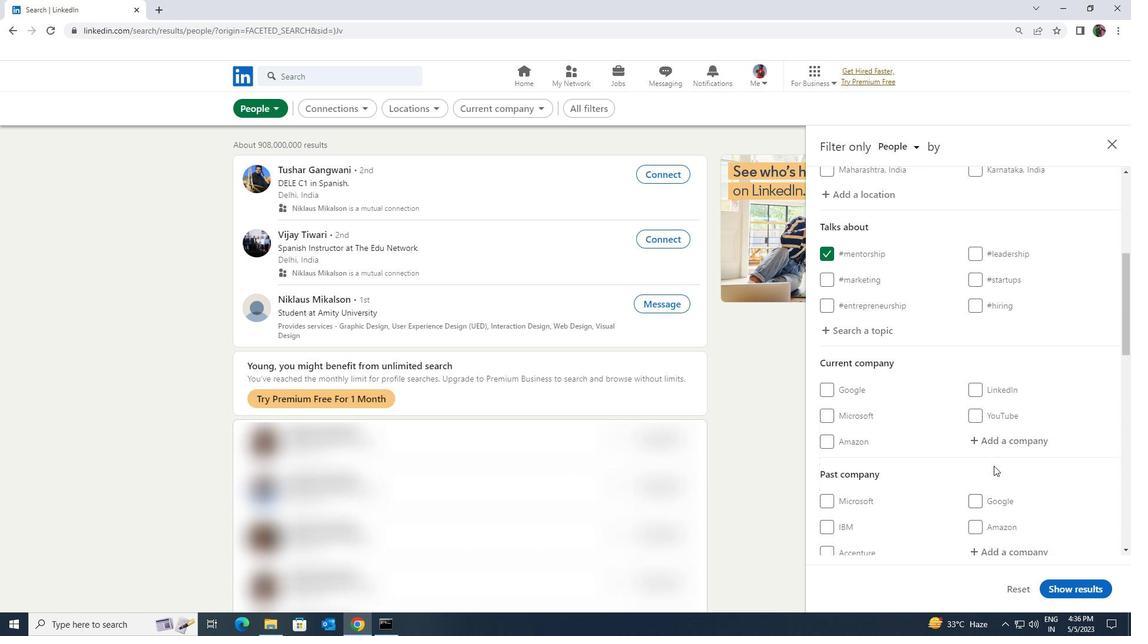 
Action: Mouse pressed left at (996, 440)
Screenshot: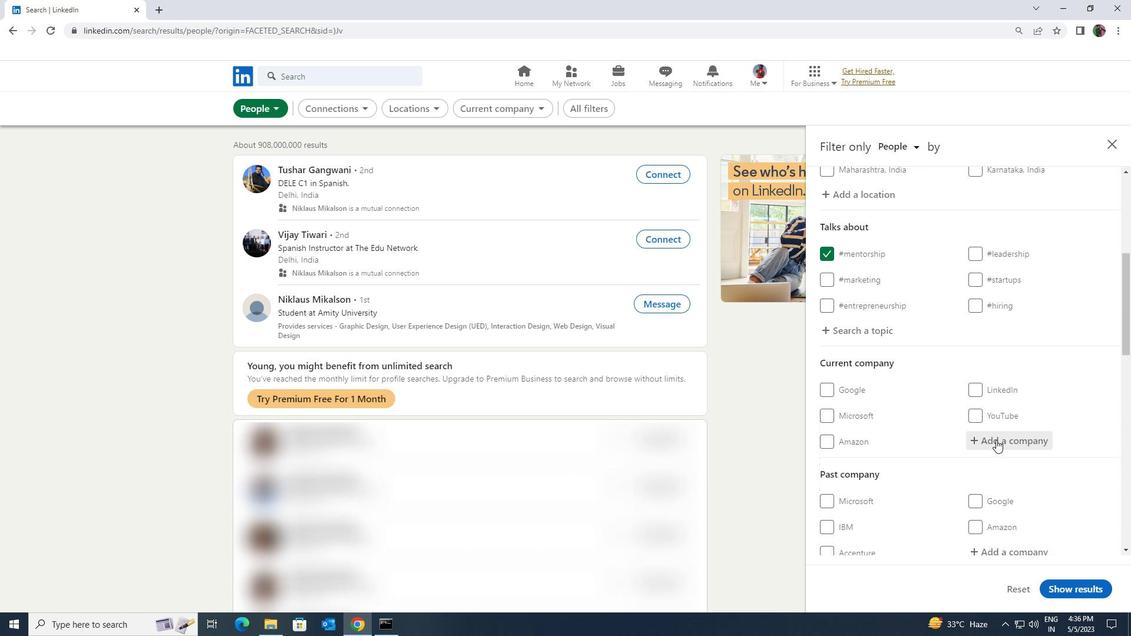 
Action: Key pressed <Key.shift><Key.shift><Key.shift><Key.shift><Key.shift><Key.shift><Key.shift><Key.shift><Key.shift>#<Key.shift>PILLAR<Key.space><Key.shift><Key.shift>GLOBAL
Screenshot: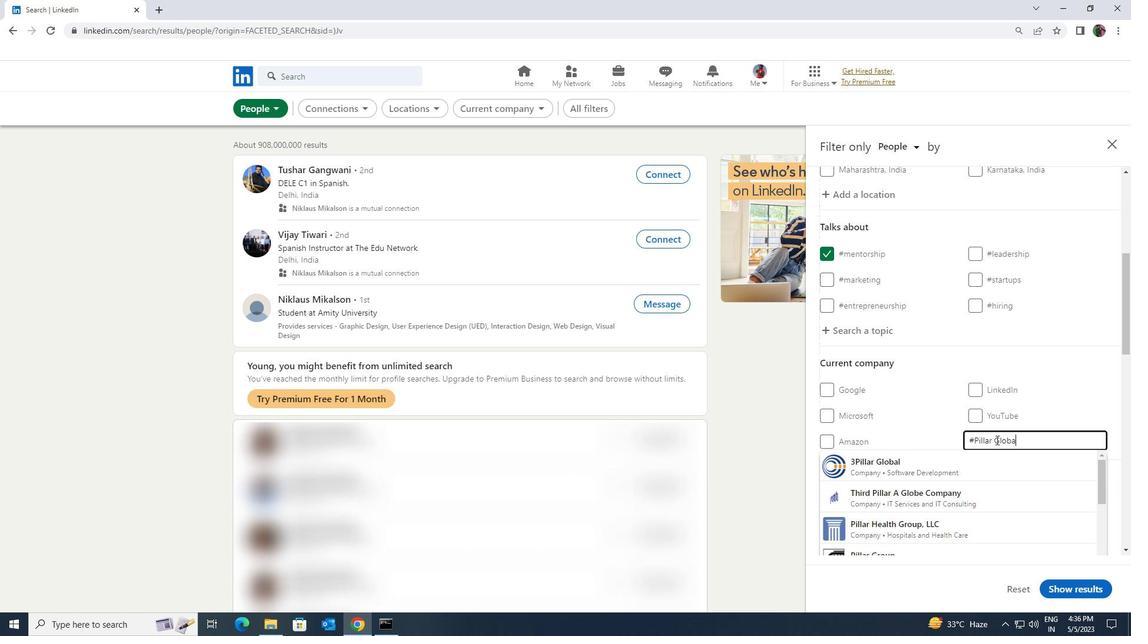 
Action: Mouse moved to (990, 455)
Screenshot: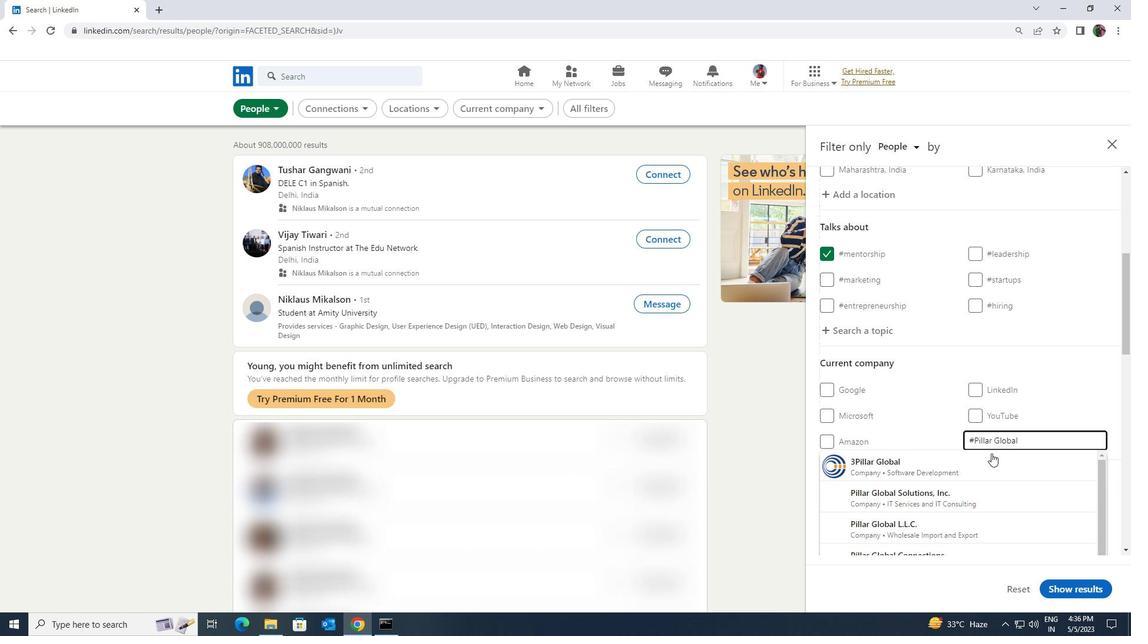 
Action: Mouse pressed left at (990, 455)
Screenshot: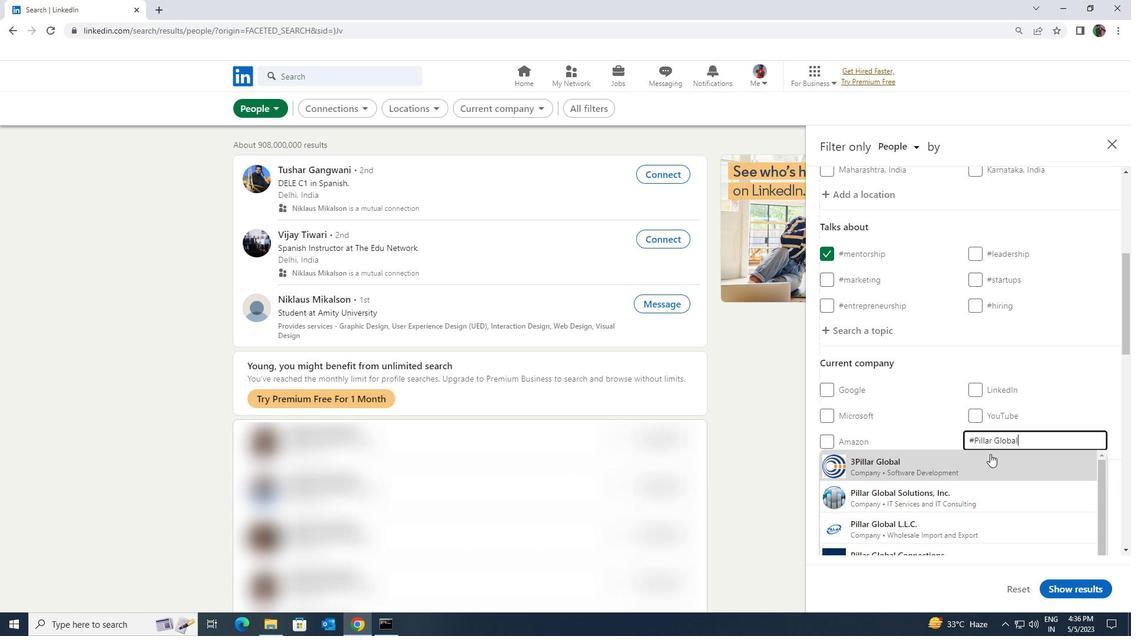 
Action: Mouse scrolled (990, 454) with delta (0, 0)
Screenshot: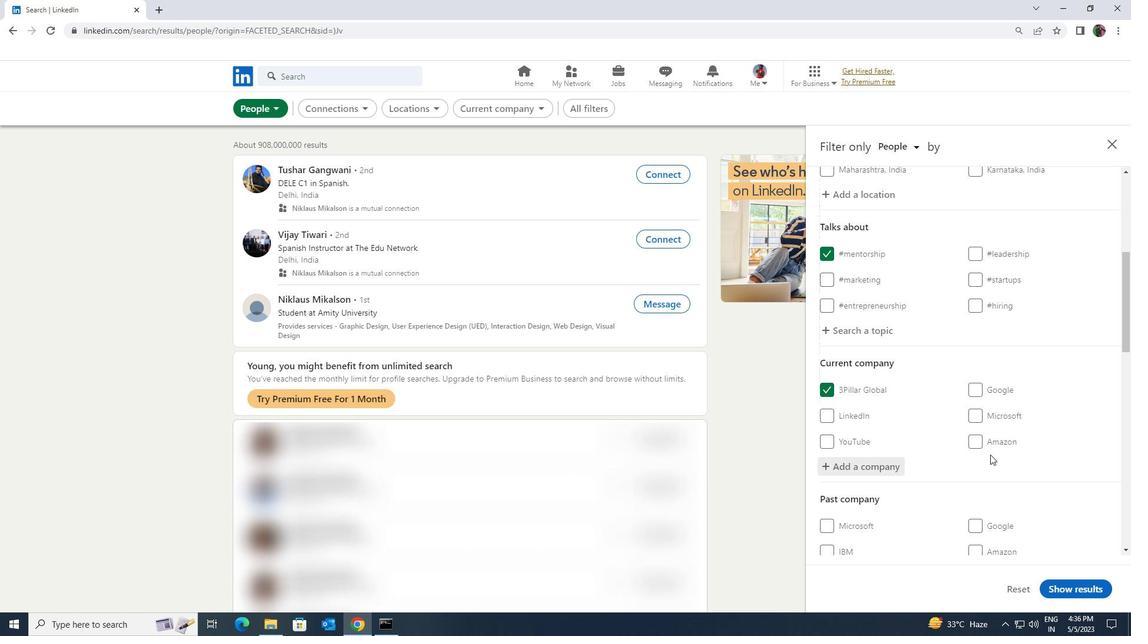 
Action: Mouse scrolled (990, 454) with delta (0, 0)
Screenshot: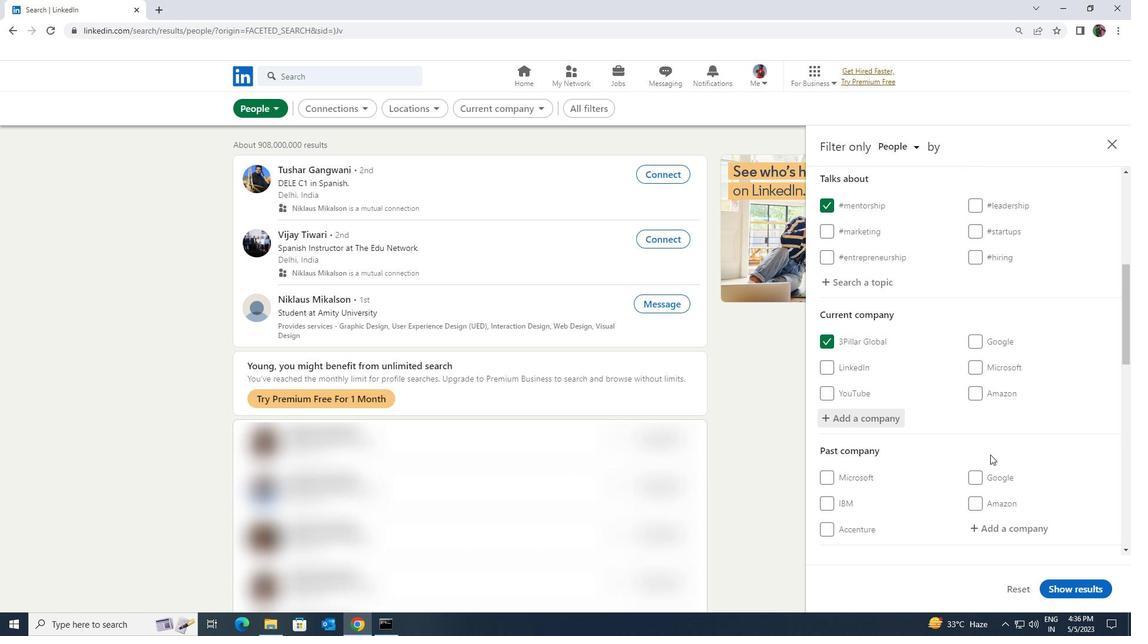 
Action: Mouse scrolled (990, 454) with delta (0, 0)
Screenshot: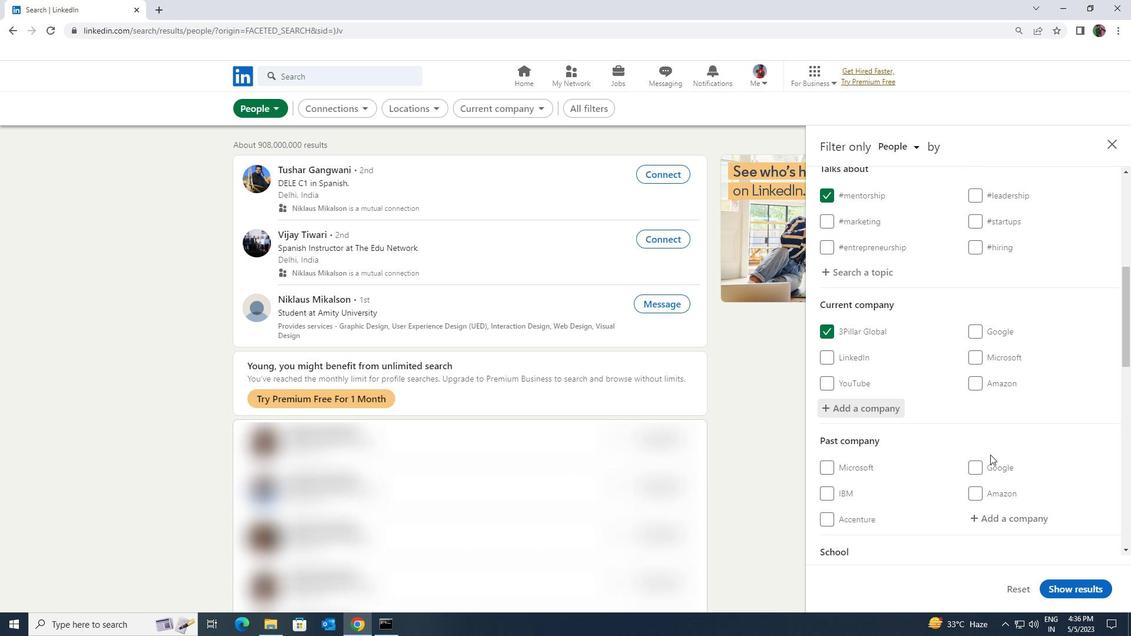 
Action: Mouse scrolled (990, 454) with delta (0, 0)
Screenshot: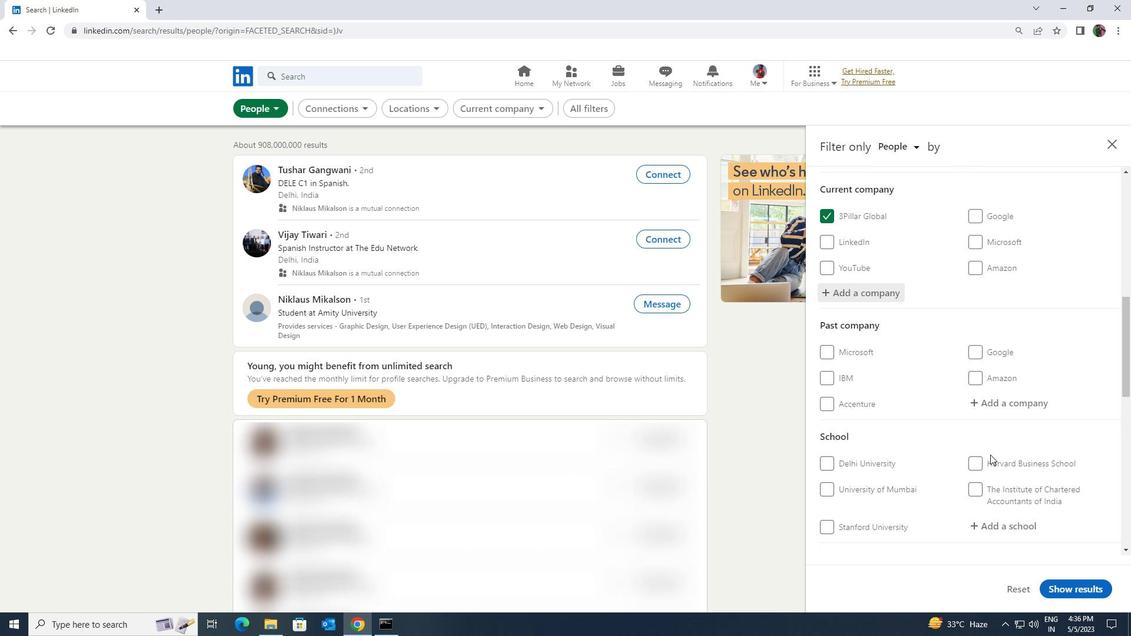 
Action: Mouse moved to (993, 466)
Screenshot: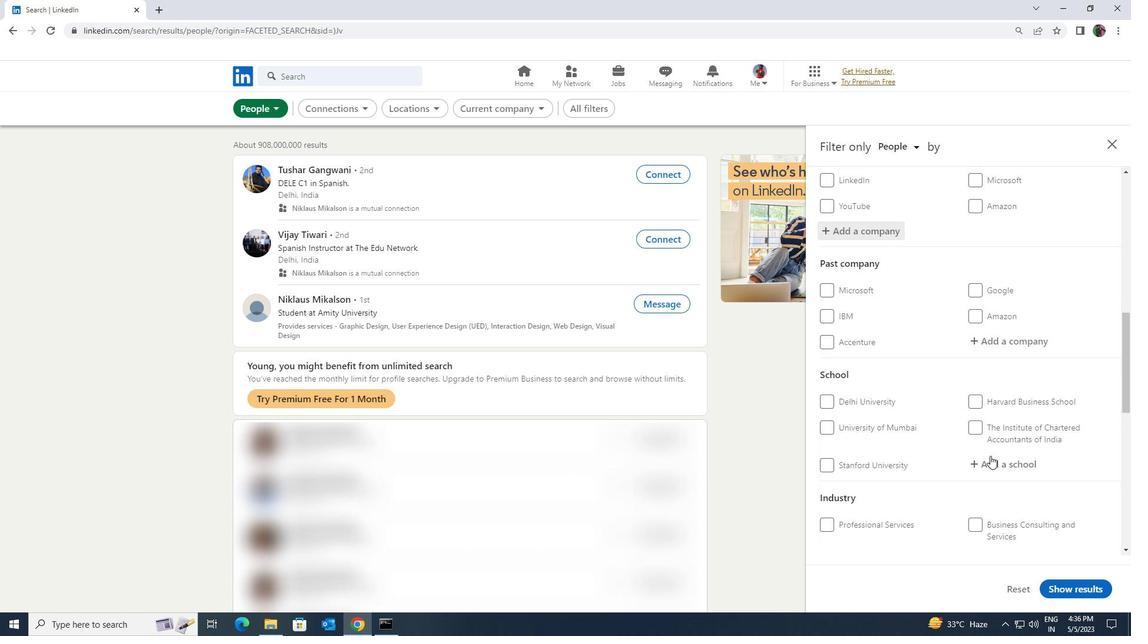 
Action: Mouse pressed left at (993, 466)
Screenshot: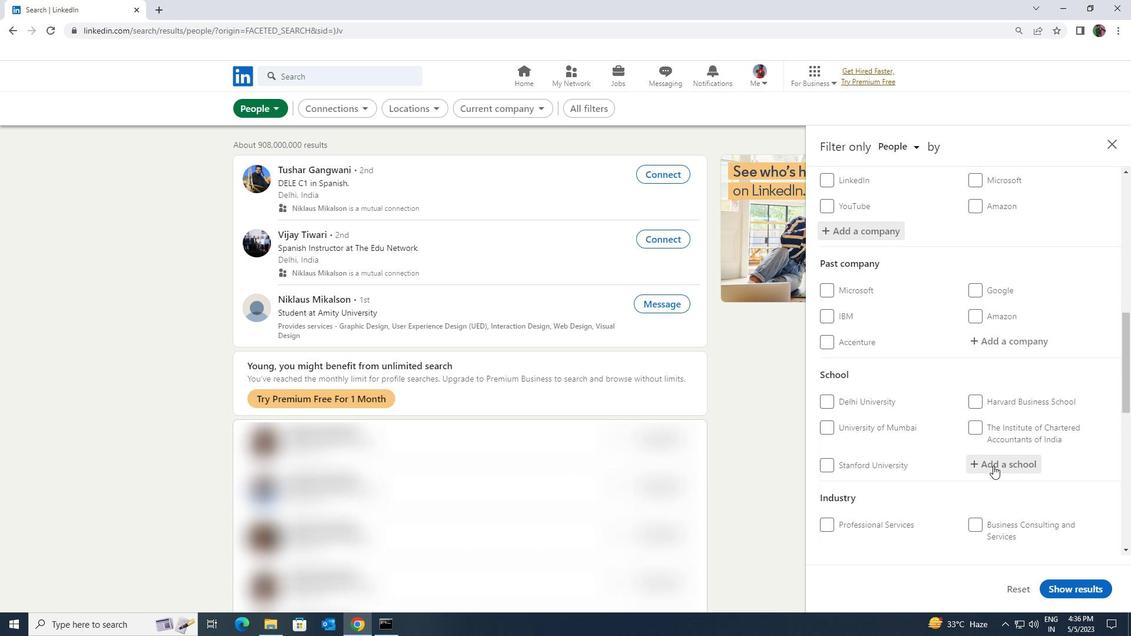 
Action: Key pressed <Key.shift>DELHI<Key.space><Key.shift>PUBLIC<Key.space><Key.shift>SCHOOL<Key.space><Key.shift>MATHUR
Screenshot: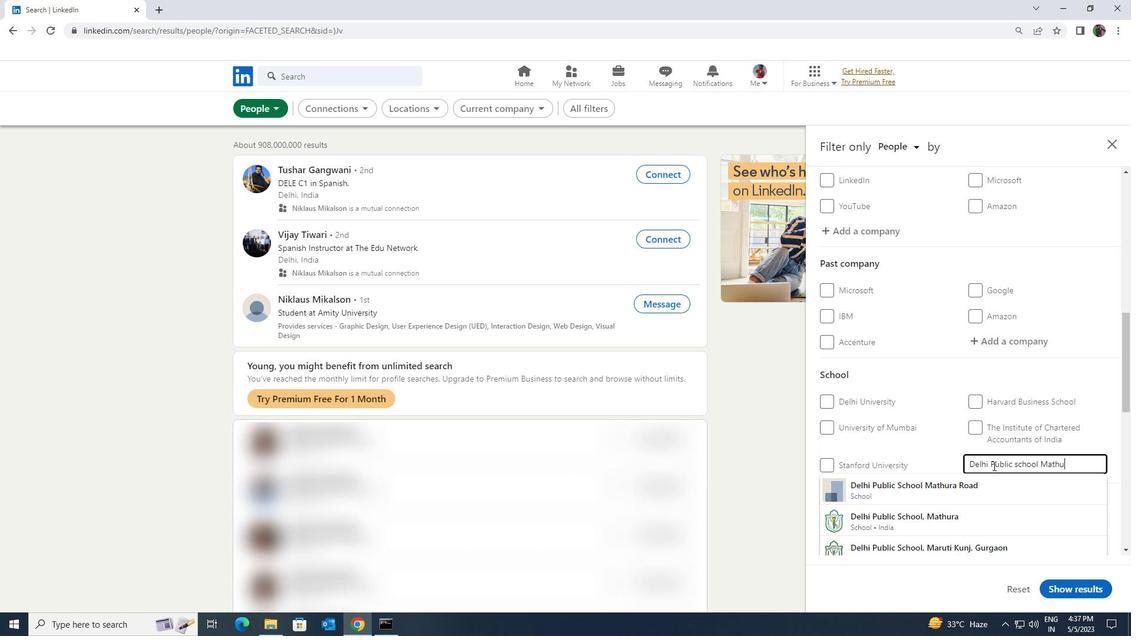 
Action: Mouse moved to (993, 475)
Screenshot: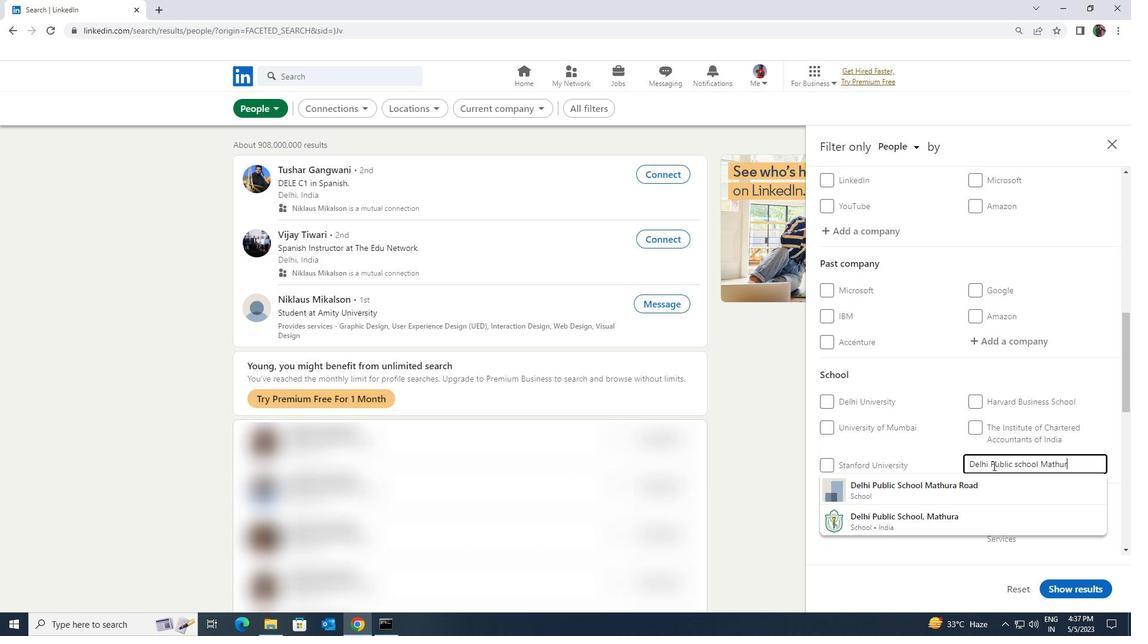 
Action: Mouse pressed left at (993, 475)
Screenshot: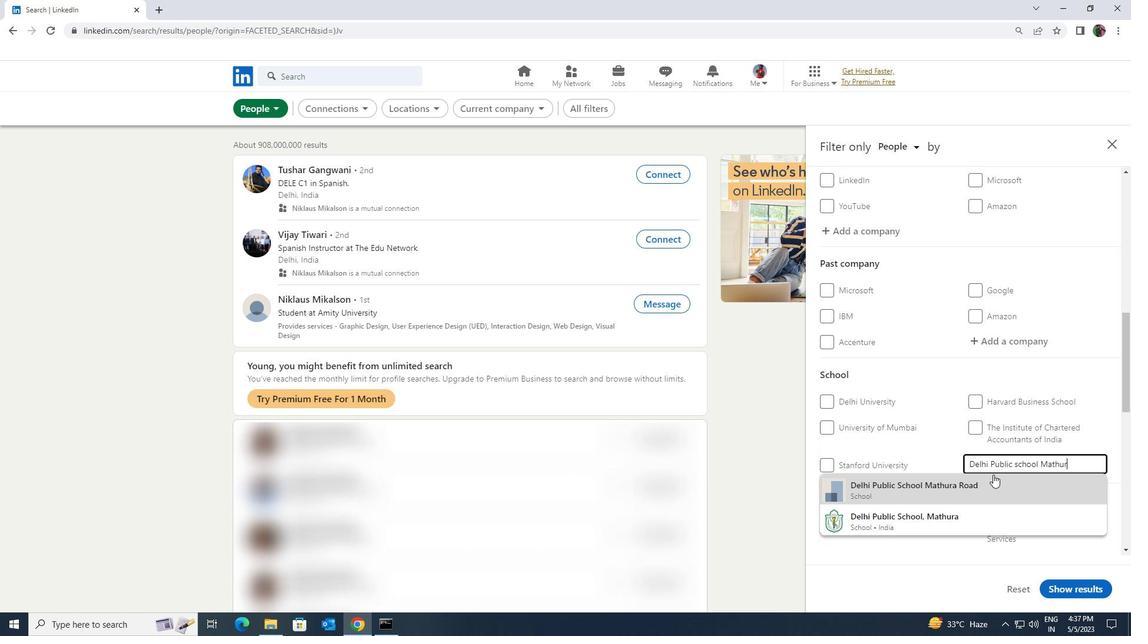 
Action: Mouse scrolled (993, 474) with delta (0, 0)
Screenshot: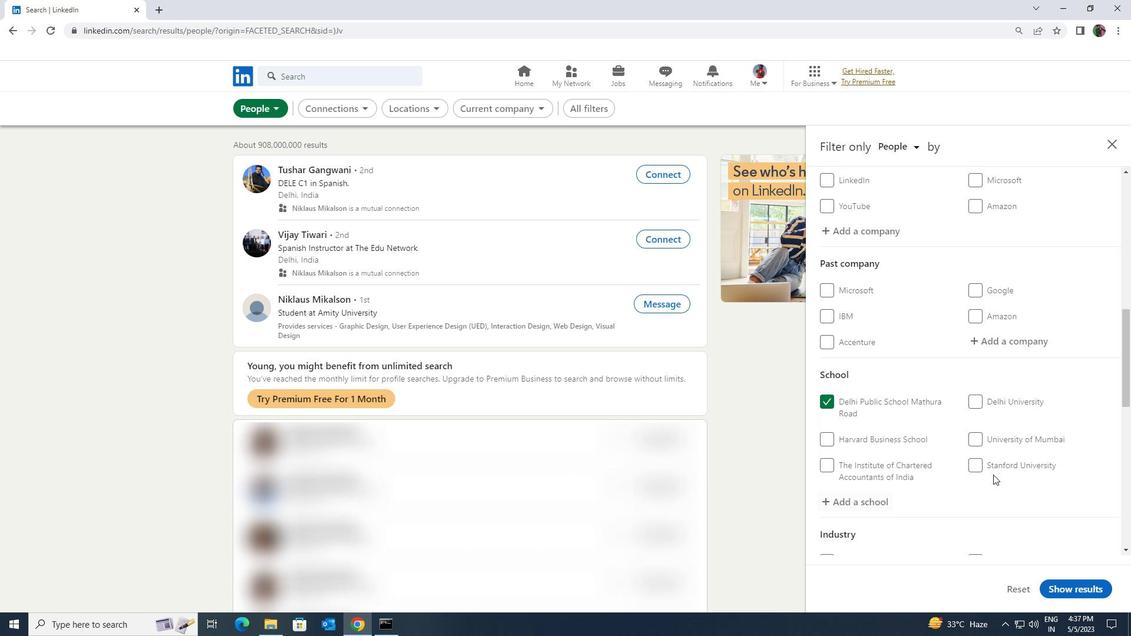 
Action: Mouse scrolled (993, 474) with delta (0, 0)
Screenshot: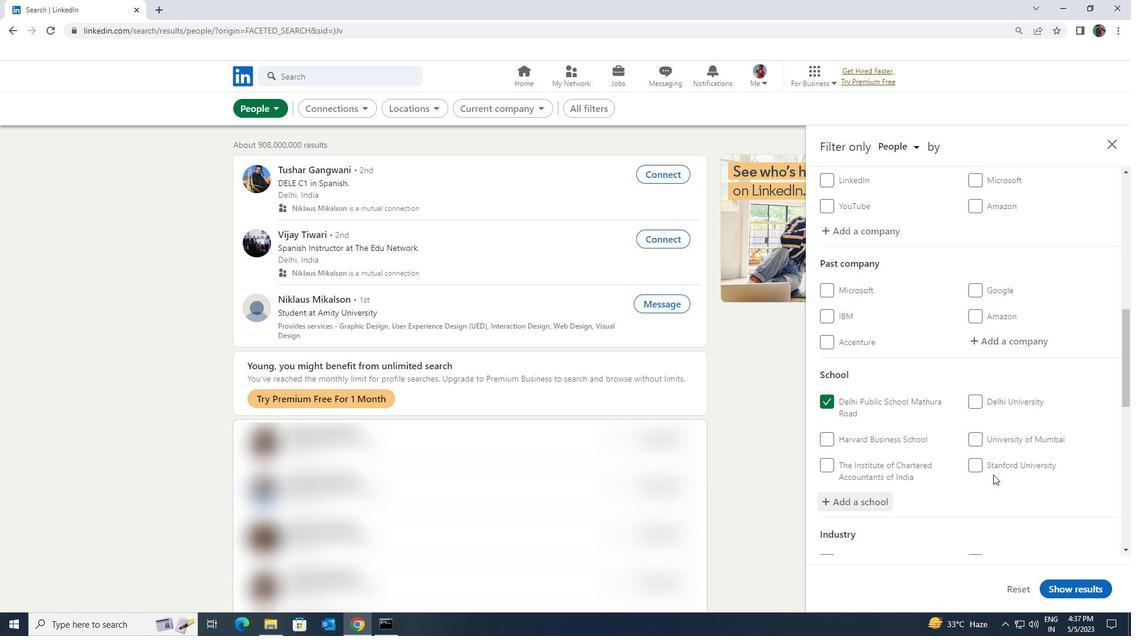 
Action: Mouse scrolled (993, 474) with delta (0, 0)
Screenshot: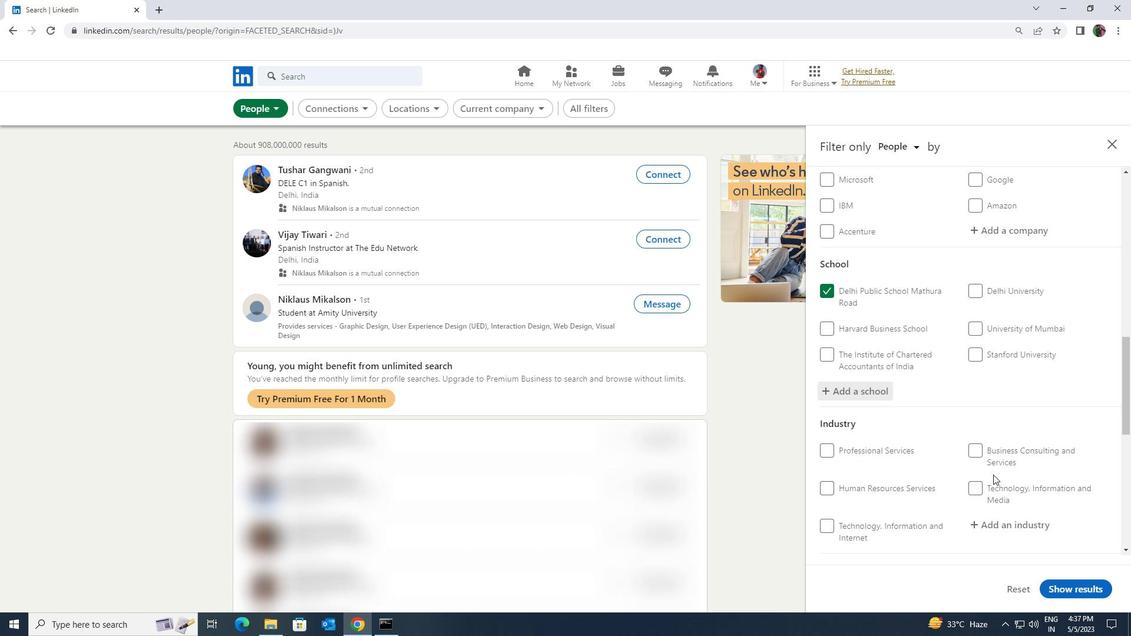
Action: Mouse scrolled (993, 474) with delta (0, 0)
Screenshot: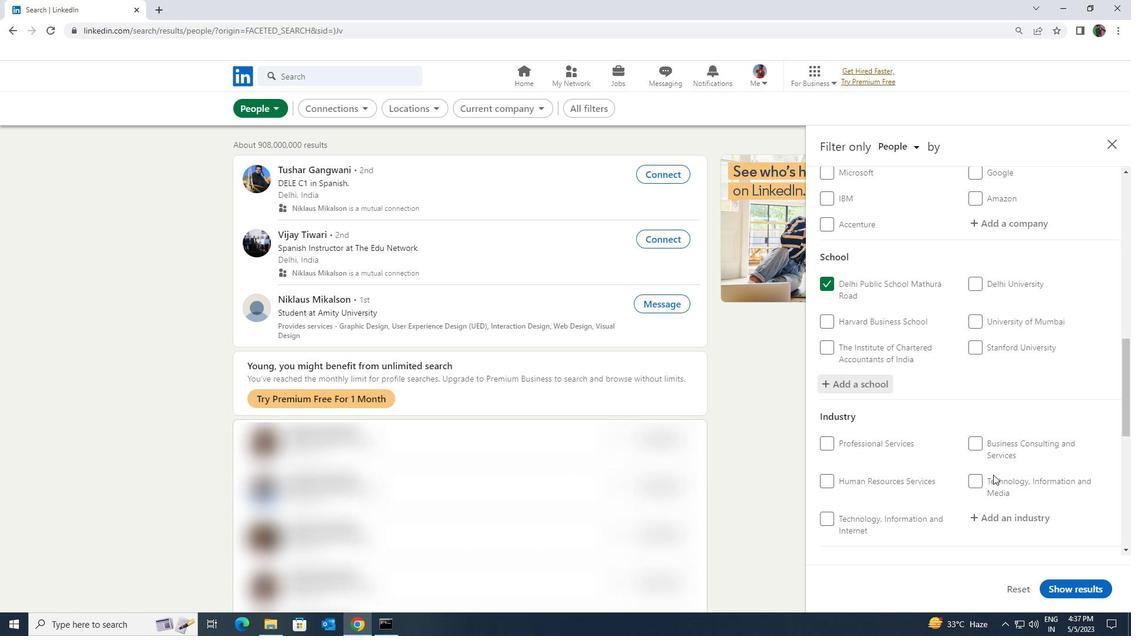 
Action: Mouse moved to (1005, 404)
Screenshot: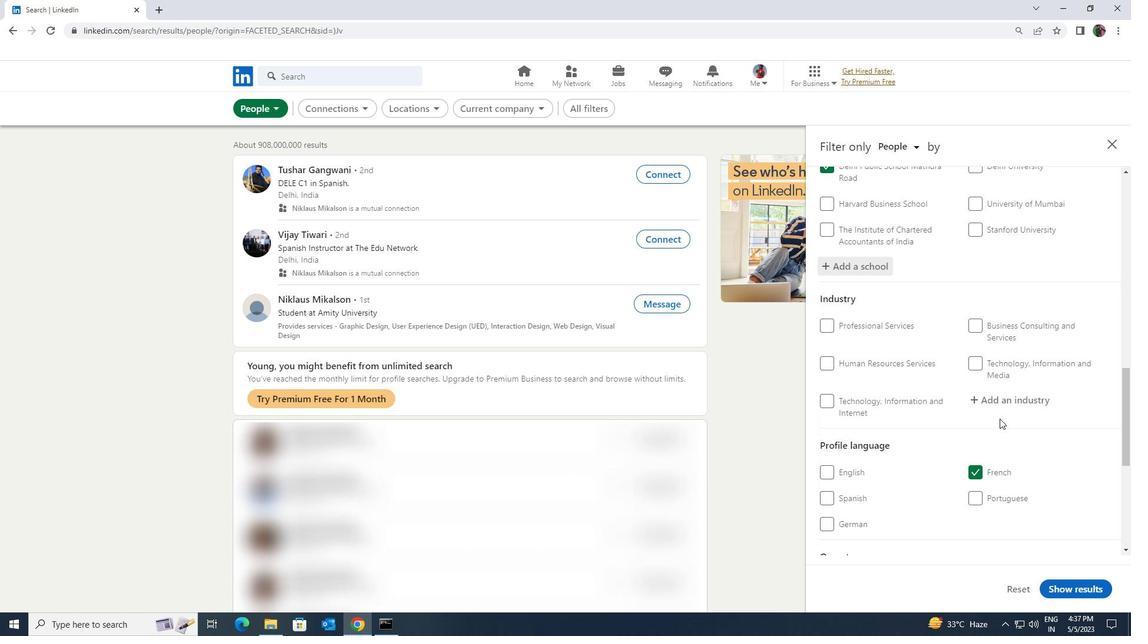 
Action: Mouse pressed left at (1005, 404)
Screenshot: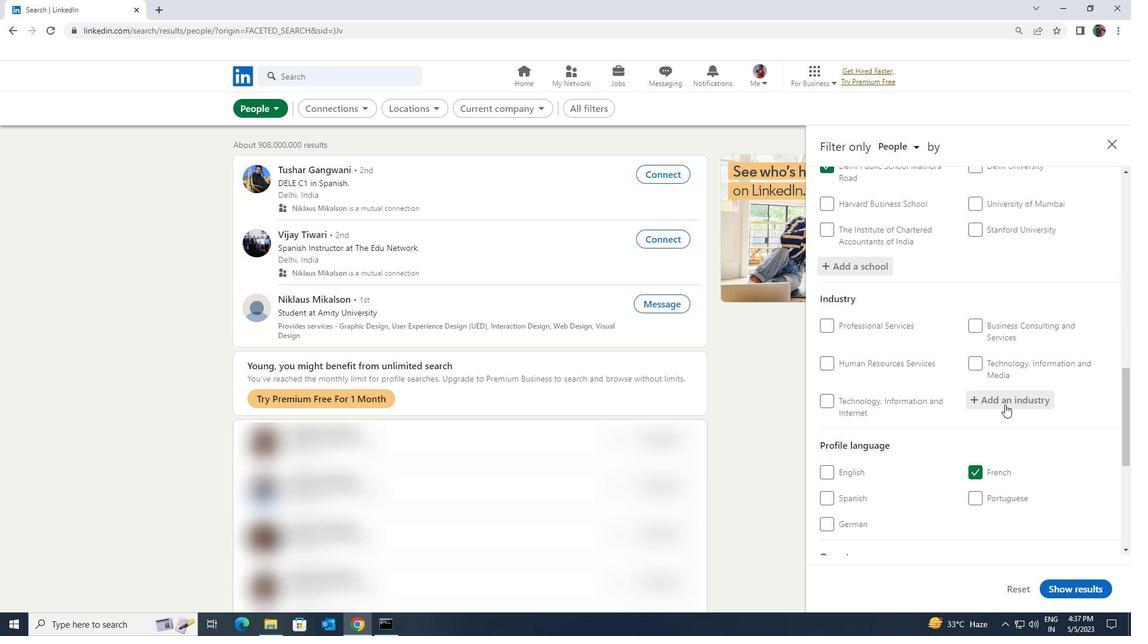 
Action: Key pressed <Key.shift><Key.shift><Key.shift><Key.shift><Key.shift><Key.shift><Key.shift><Key.shift><Key.shift><Key.shift><Key.shift><Key.shift><Key.shift><Key.shift><Key.shift><Key.shift><Key.shift>MEDICAL<Key.space><Key.shift><Key.shift>EQUIP
Screenshot: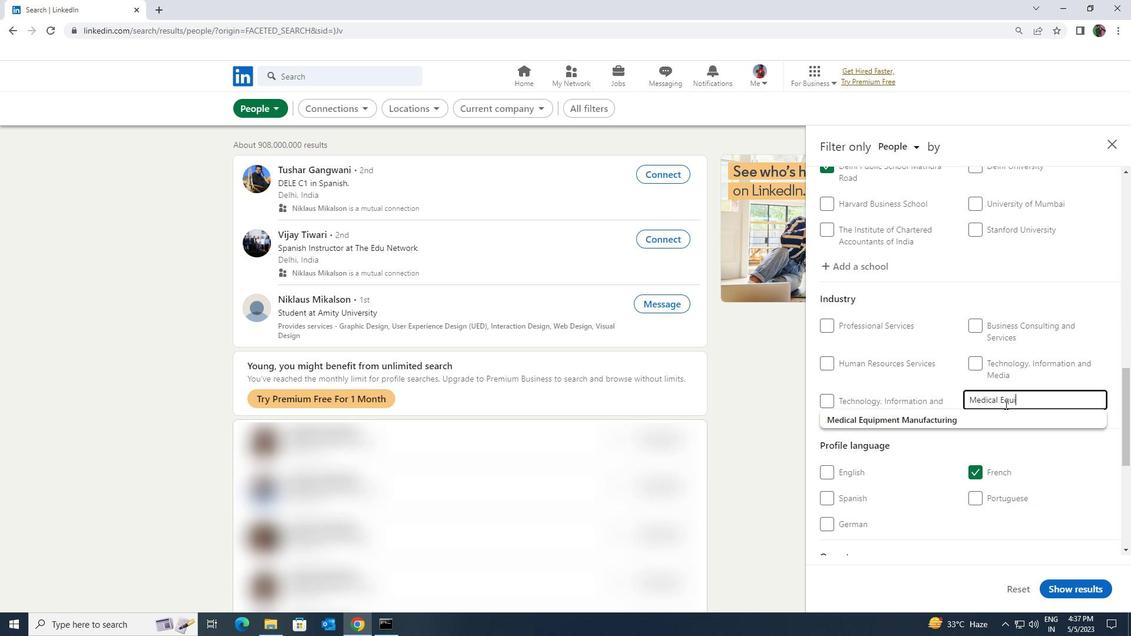 
Action: Mouse moved to (1003, 410)
Screenshot: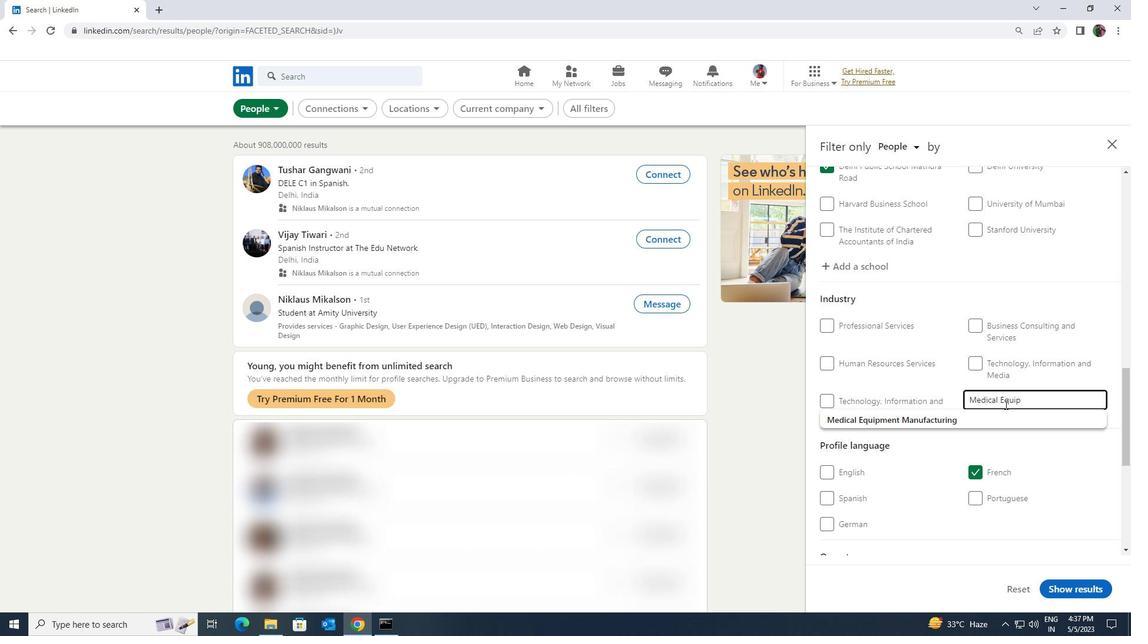 
Action: Mouse pressed left at (1003, 410)
Screenshot: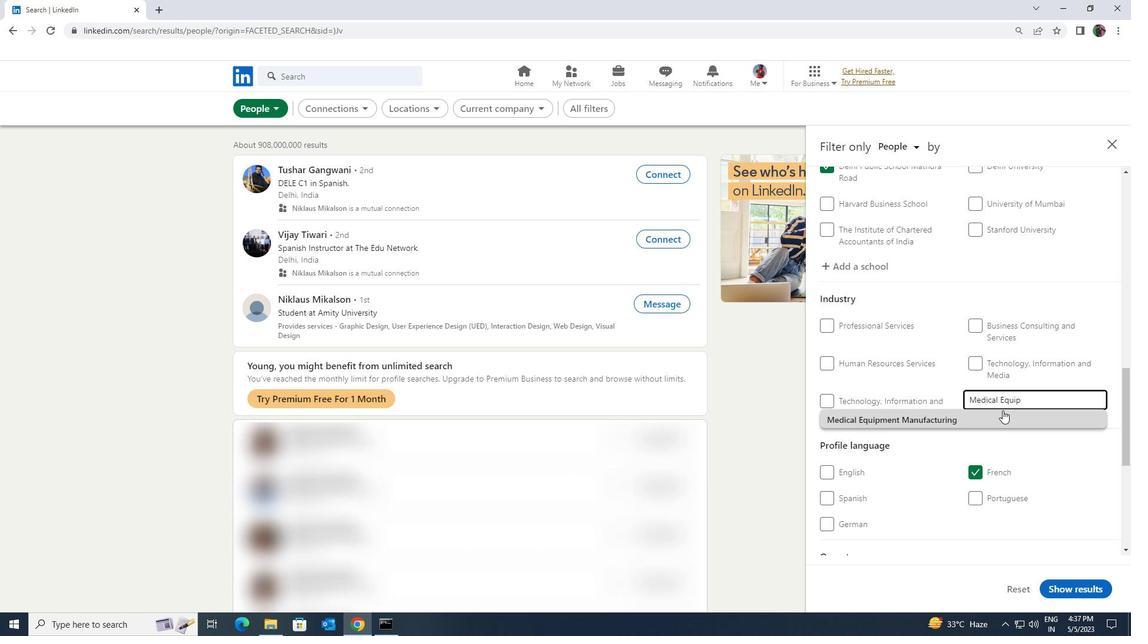 
Action: Mouse scrolled (1003, 410) with delta (0, 0)
Screenshot: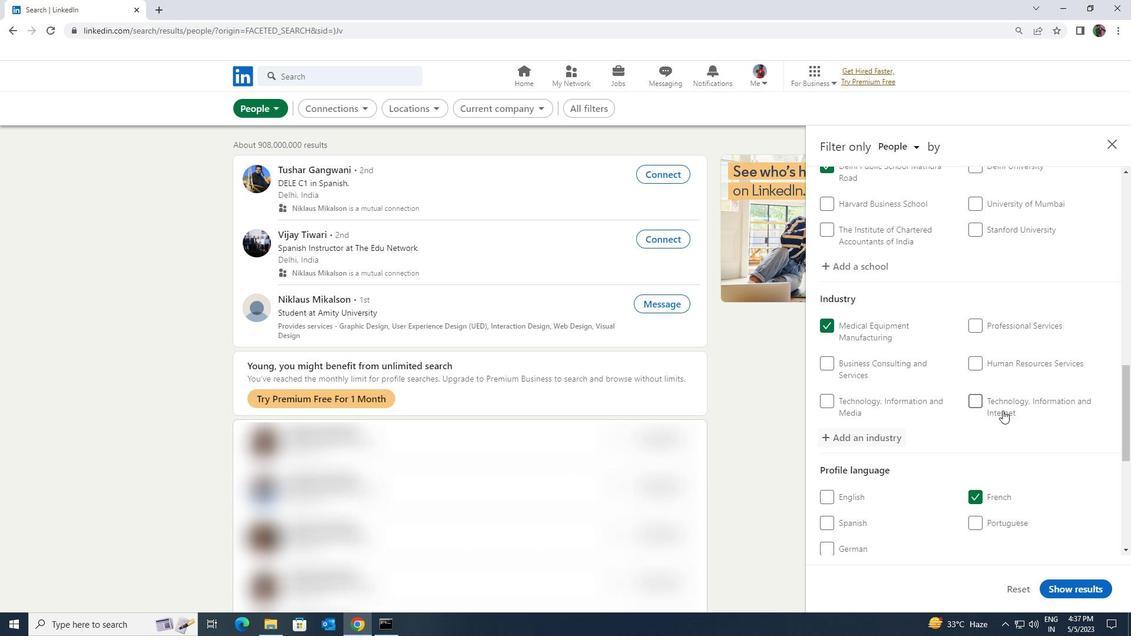 
Action: Mouse scrolled (1003, 410) with delta (0, 0)
Screenshot: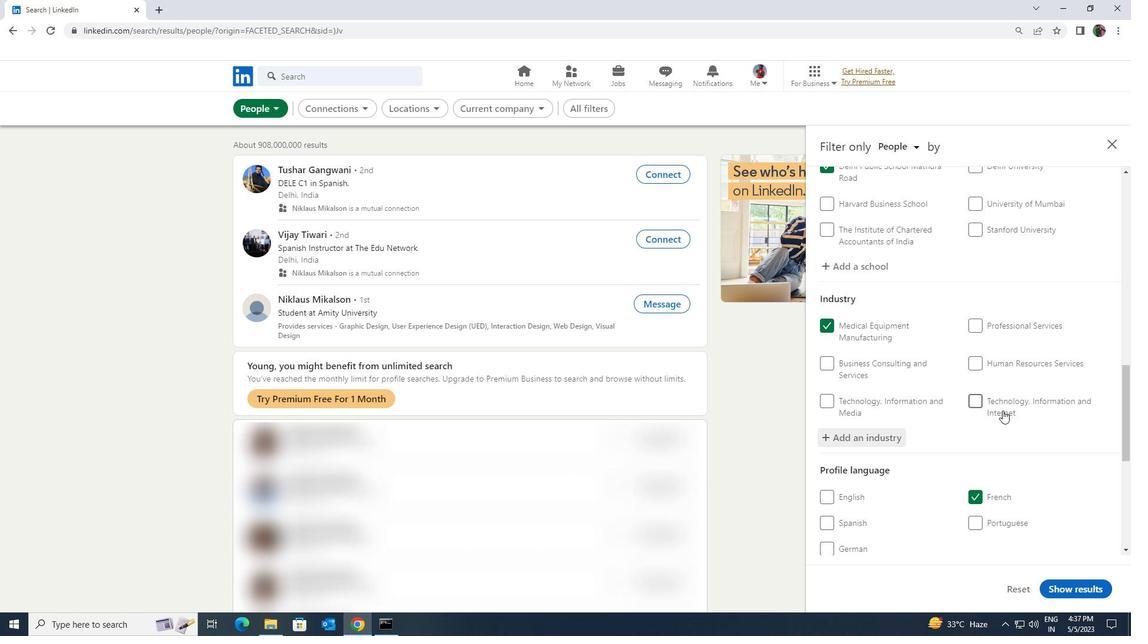 
Action: Mouse moved to (1001, 411)
Screenshot: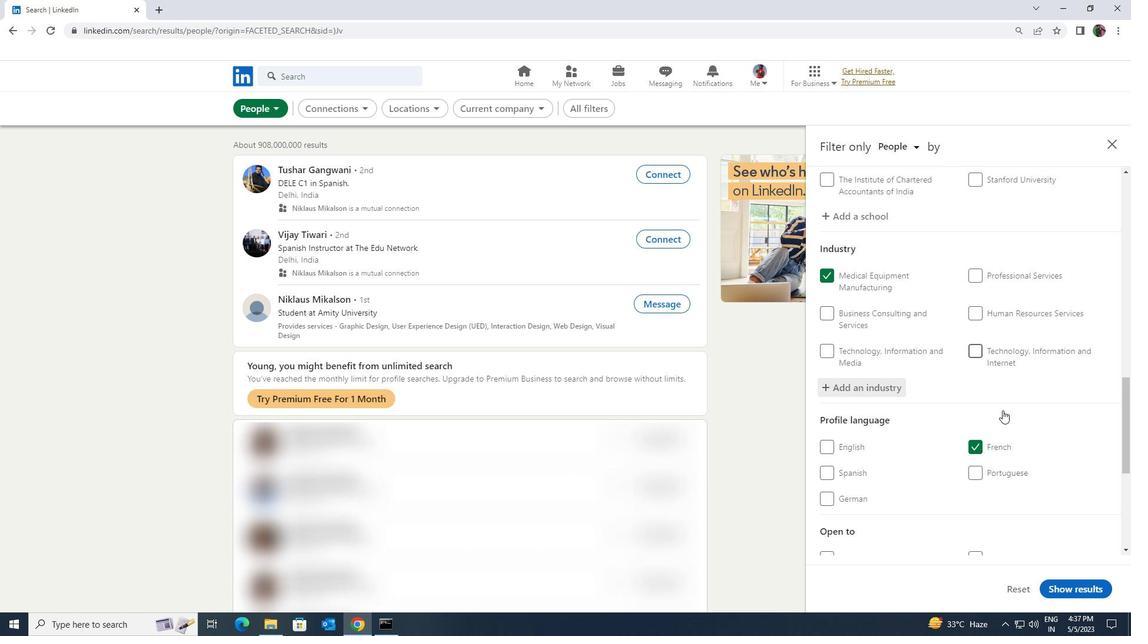 
Action: Mouse scrolled (1001, 410) with delta (0, 0)
Screenshot: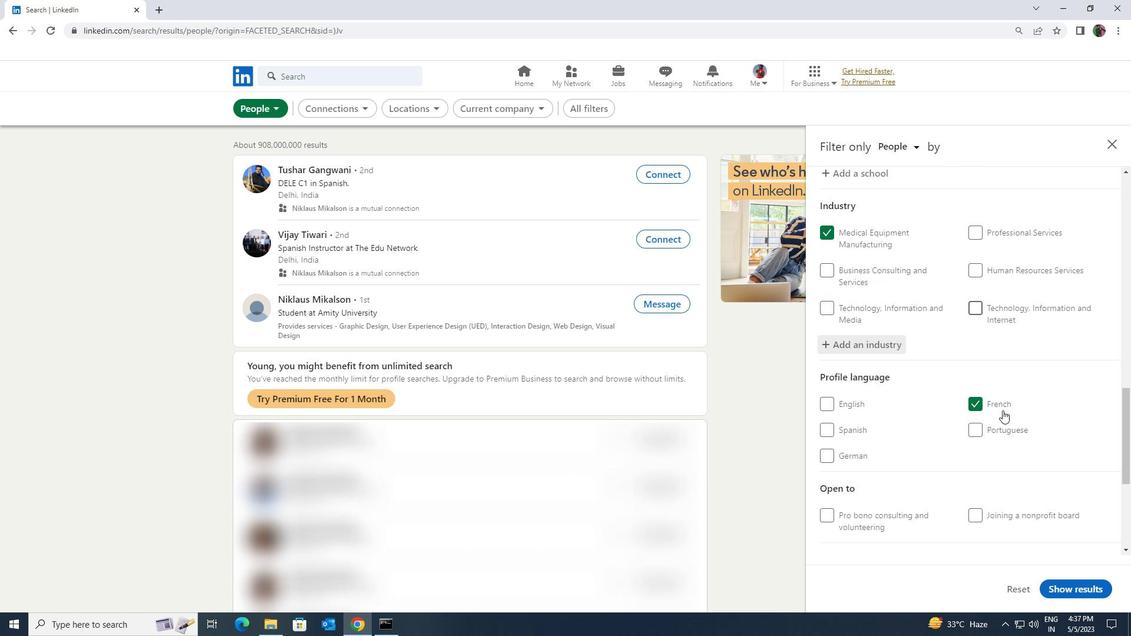 
Action: Mouse scrolled (1001, 410) with delta (0, 0)
Screenshot: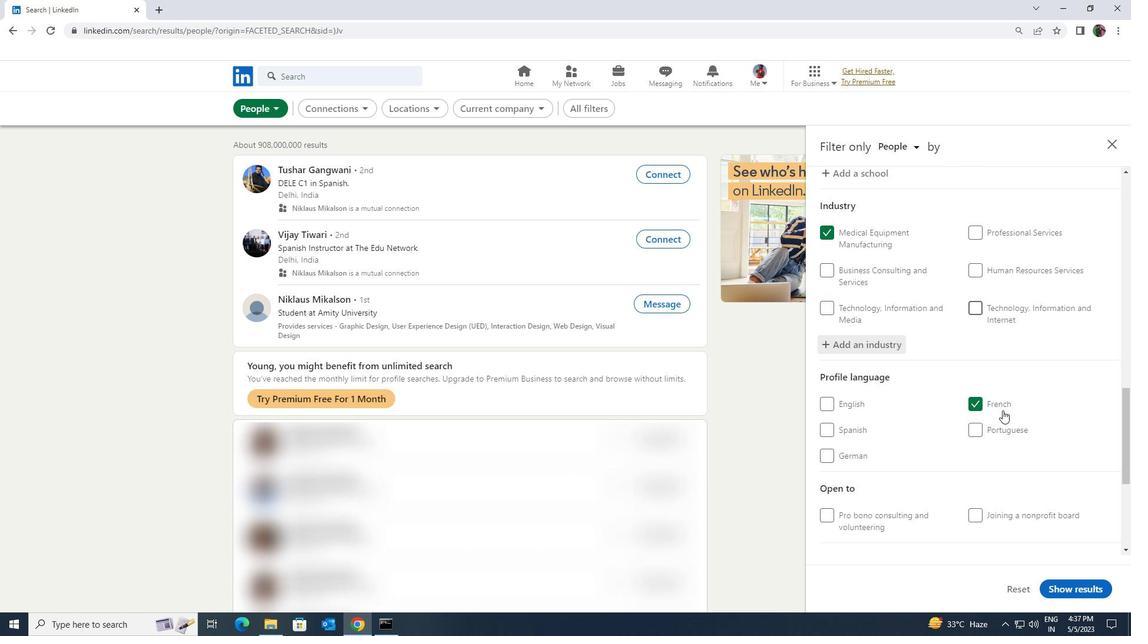 
Action: Mouse scrolled (1001, 410) with delta (0, 0)
Screenshot: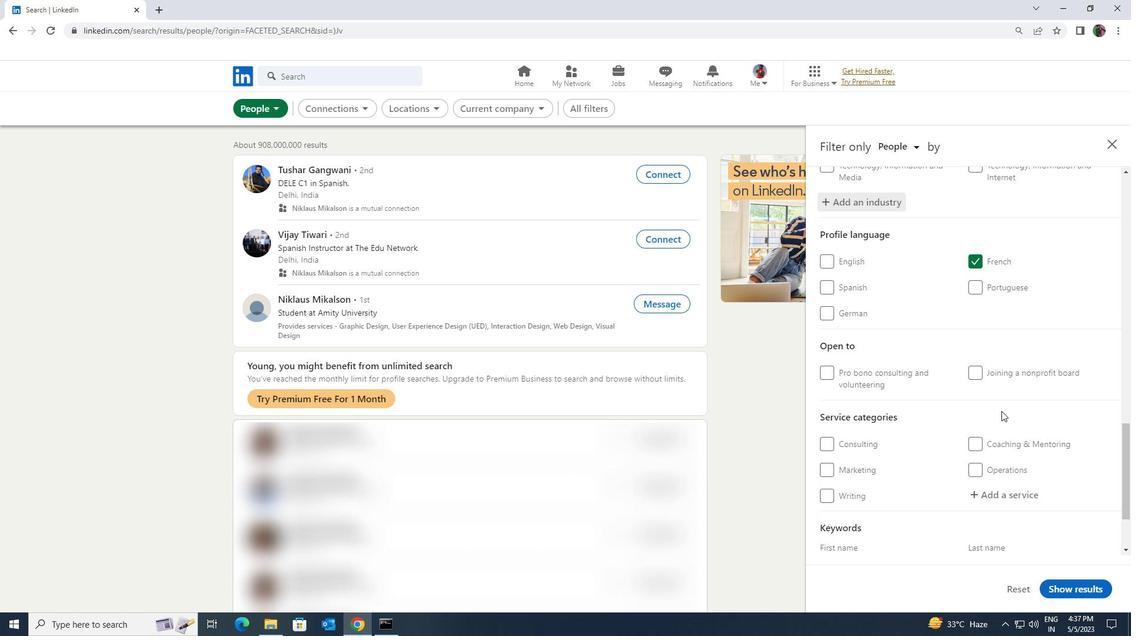 
Action: Mouse scrolled (1001, 410) with delta (0, 0)
Screenshot: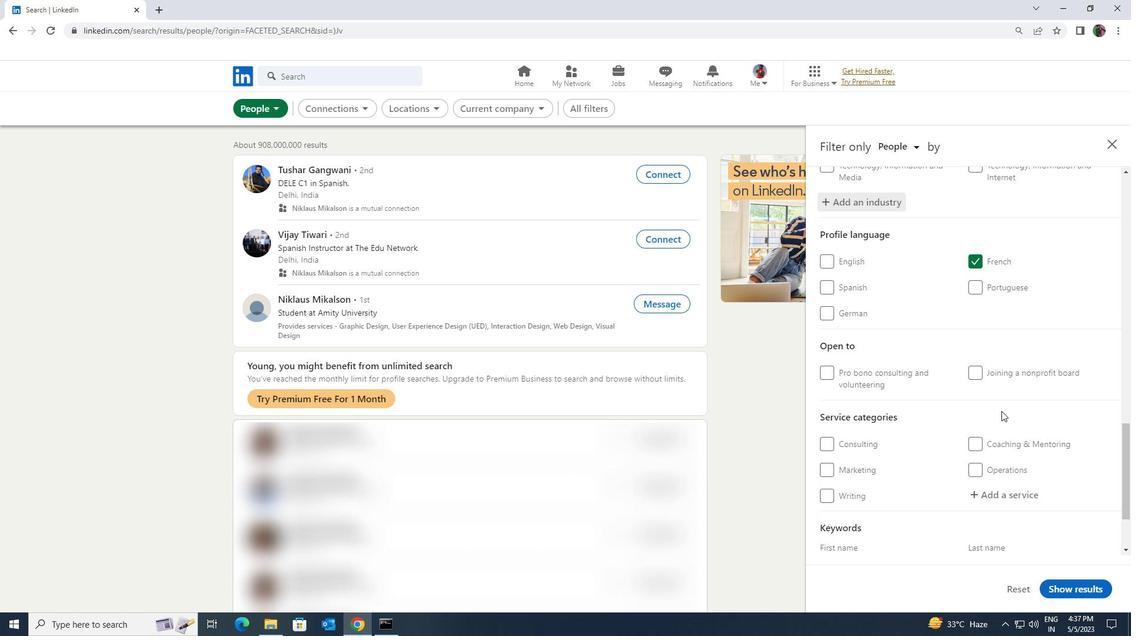 
Action: Mouse moved to (1001, 390)
Screenshot: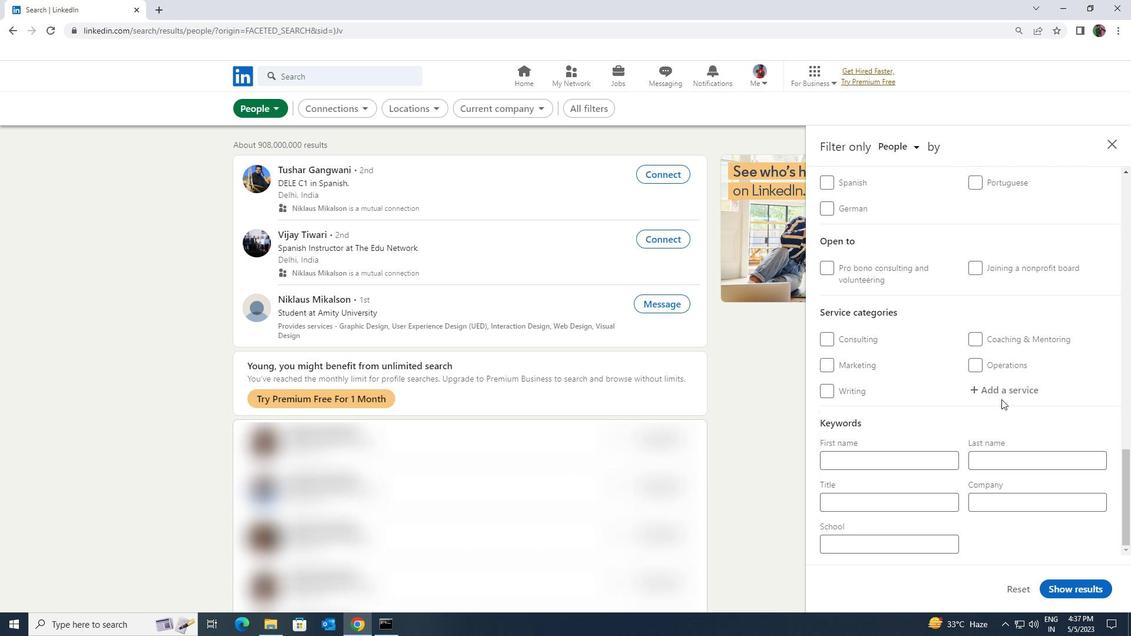 
Action: Mouse pressed left at (1001, 390)
Screenshot: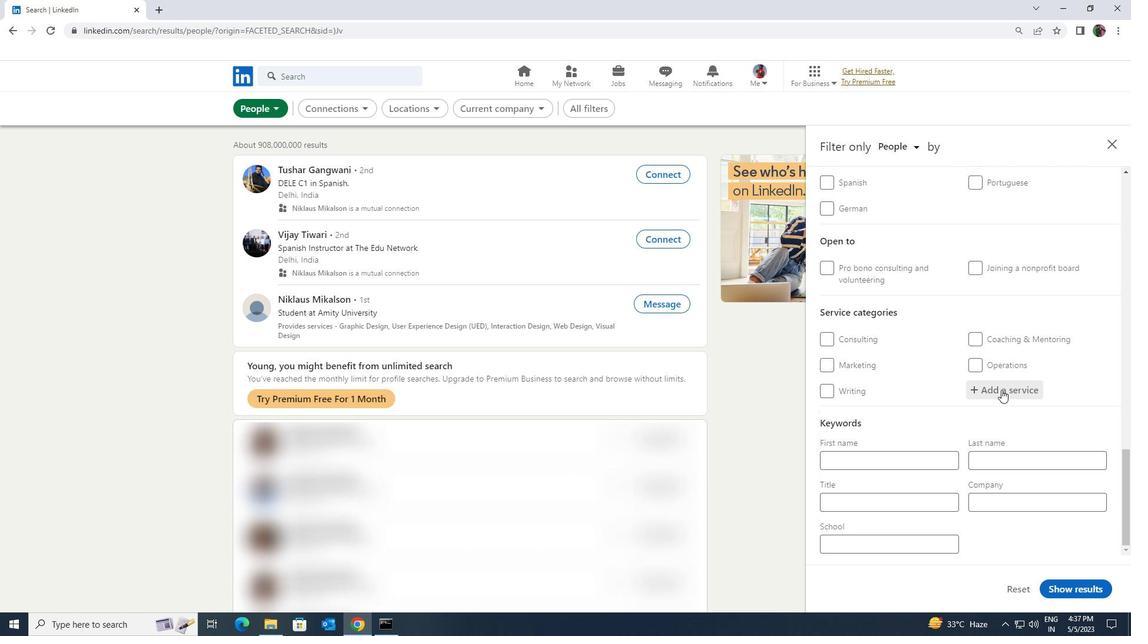 
Action: Key pressed <Key.shift><Key.shift>WEDDING
Screenshot: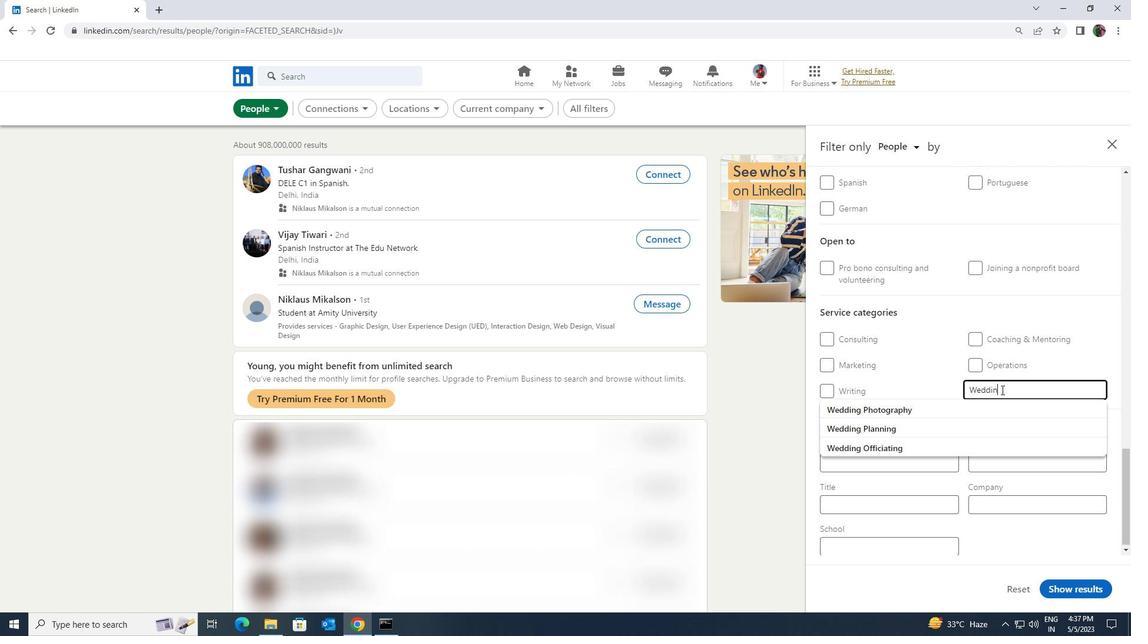 
Action: Mouse moved to (996, 401)
Screenshot: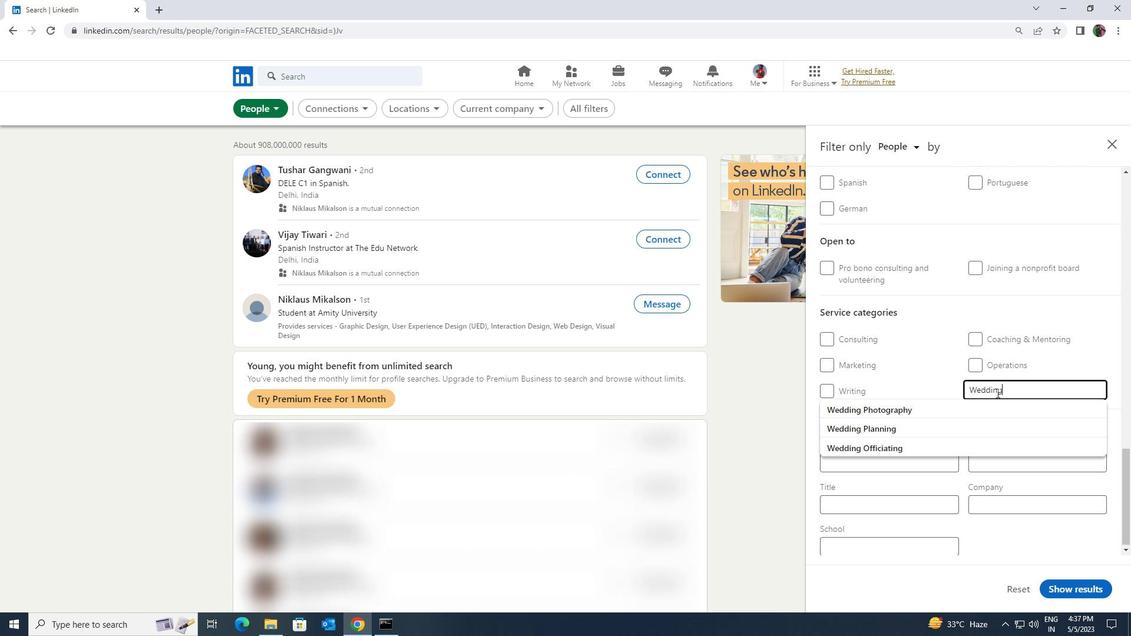 
Action: Mouse pressed left at (996, 401)
Screenshot: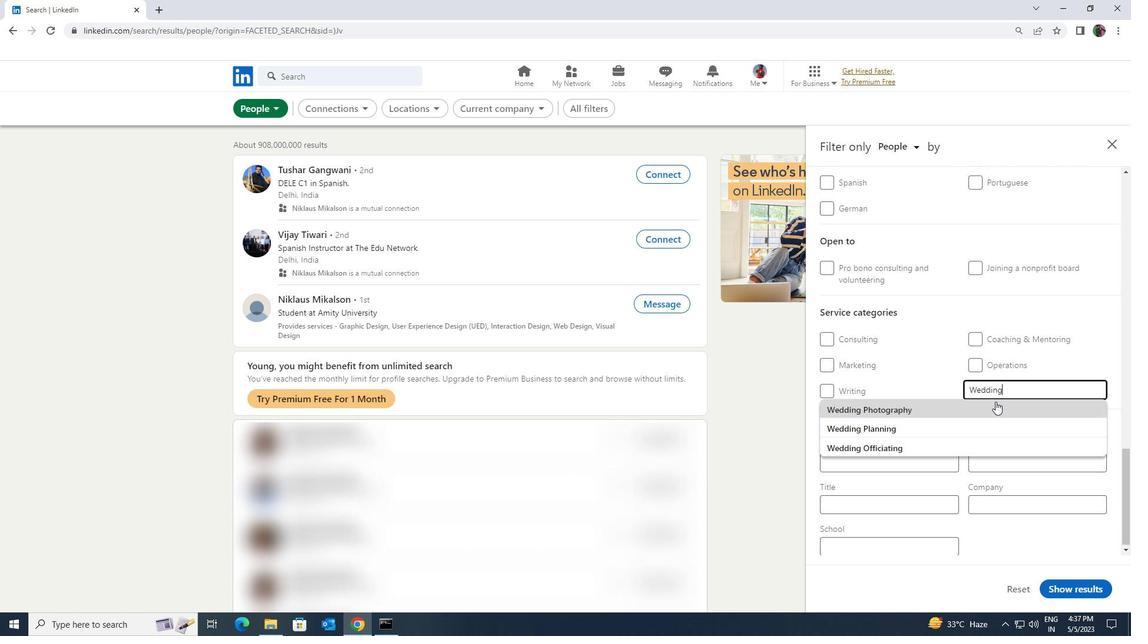 
Action: Mouse scrolled (996, 401) with delta (0, 0)
Screenshot: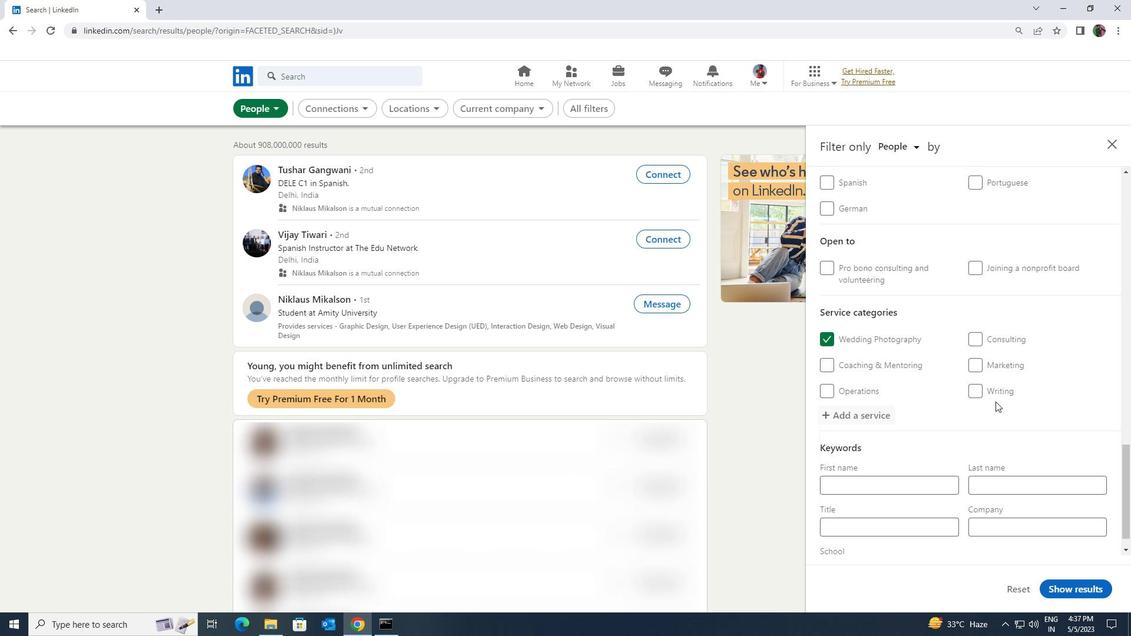 
Action: Mouse scrolled (996, 401) with delta (0, 0)
Screenshot: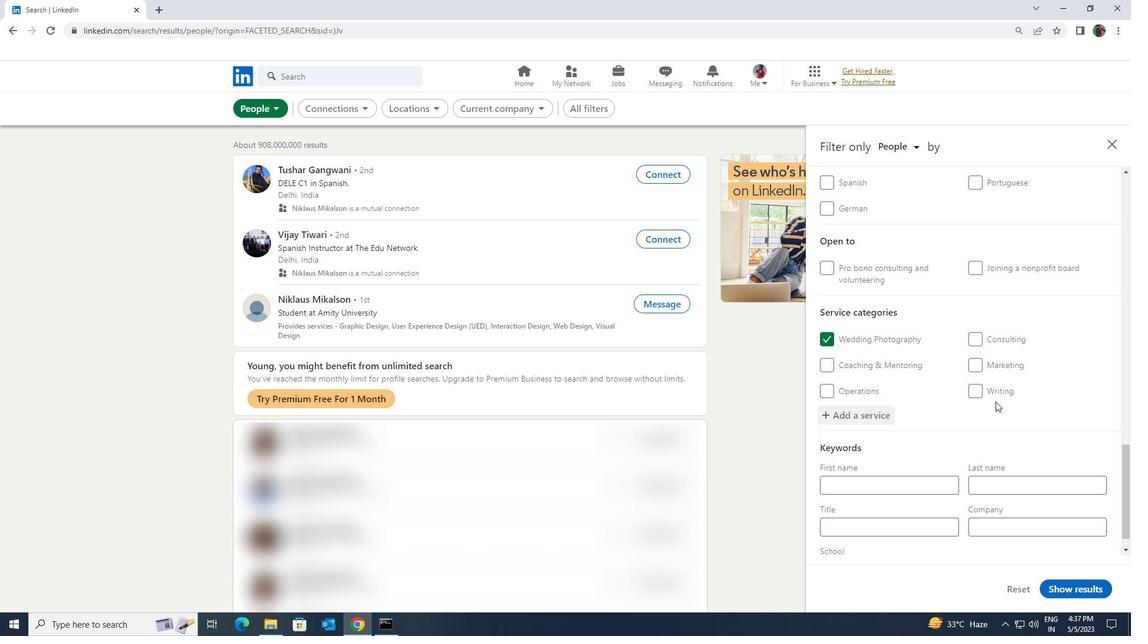 
Action: Mouse scrolled (996, 401) with delta (0, 0)
Screenshot: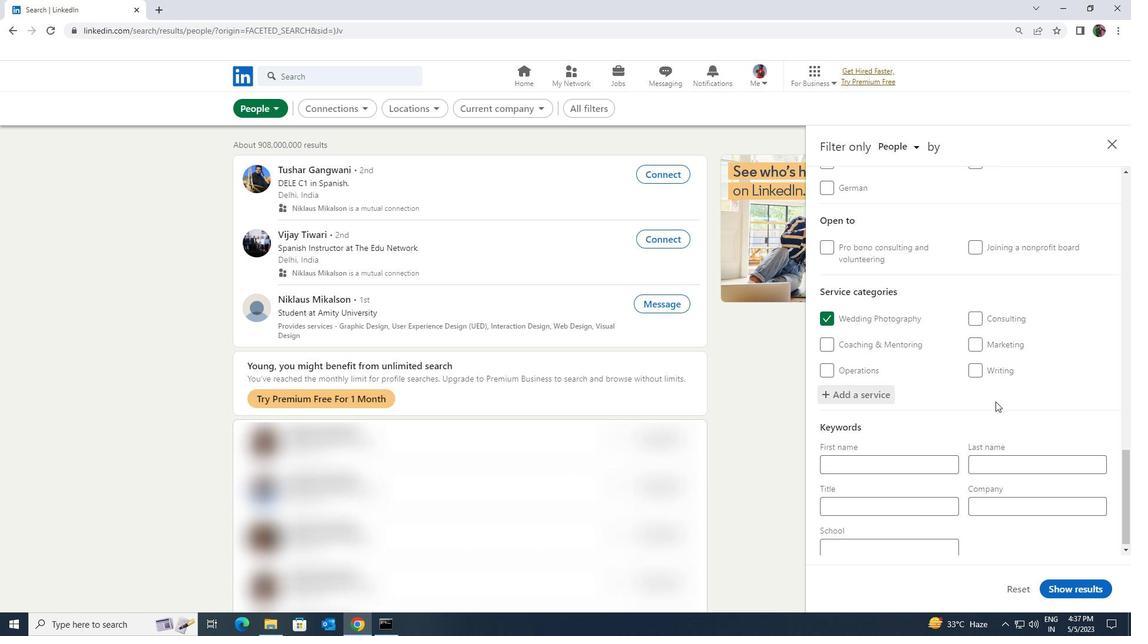 
Action: Mouse scrolled (996, 401) with delta (0, 0)
Screenshot: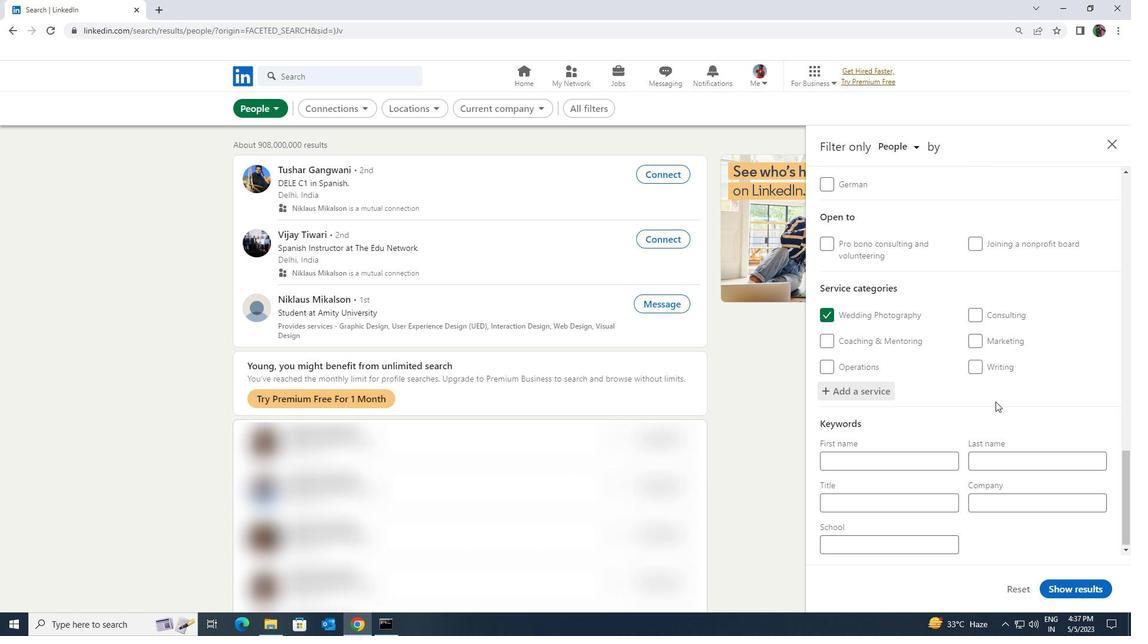 
Action: Mouse moved to (941, 498)
Screenshot: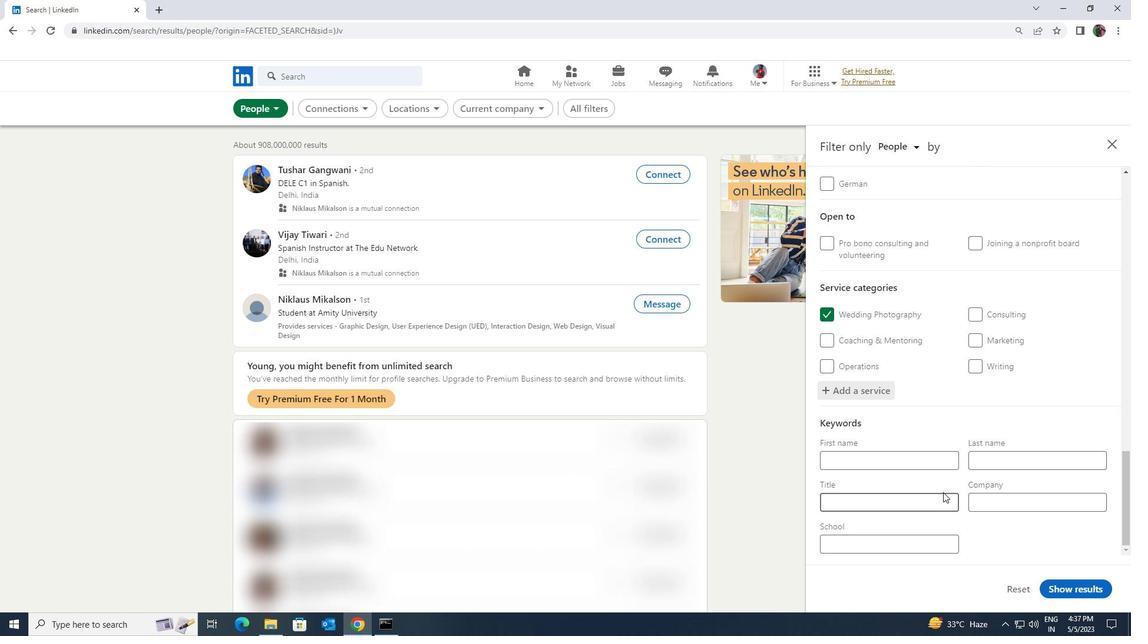 
Action: Mouse pressed left at (941, 498)
Screenshot: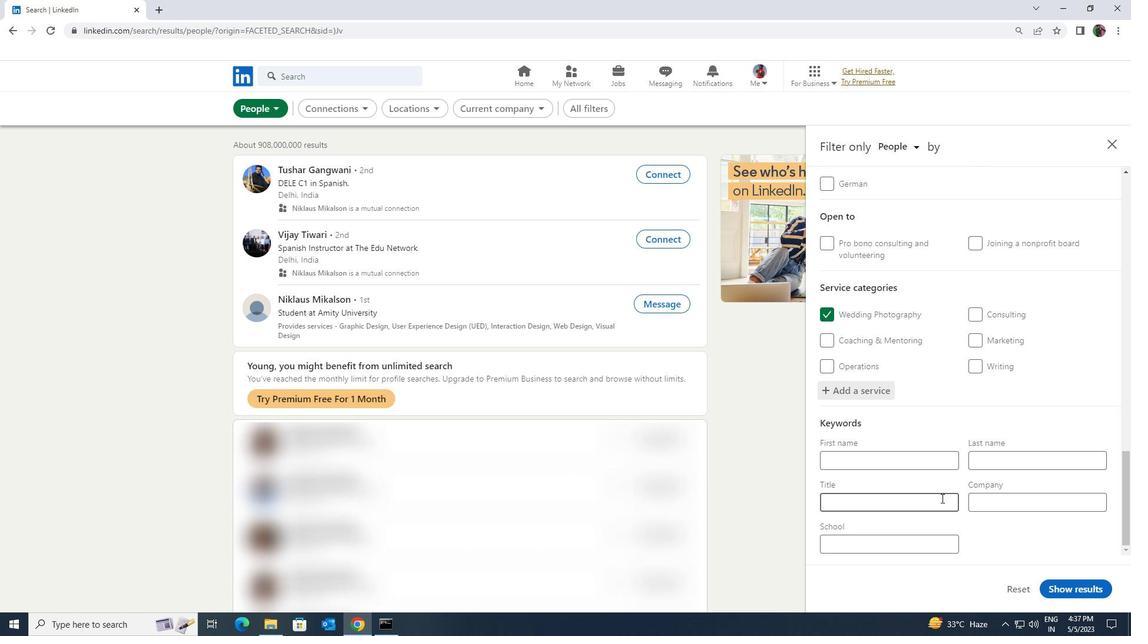 
Action: Key pressed <Key.shift><Key.shift><Key.shift><Key.shift><Key.shift><Key.shift>LINE<Key.space><Key.shift><Key.shift><Key.shift><Key.shift><Key.shift><Key.shift>COOK
Screenshot: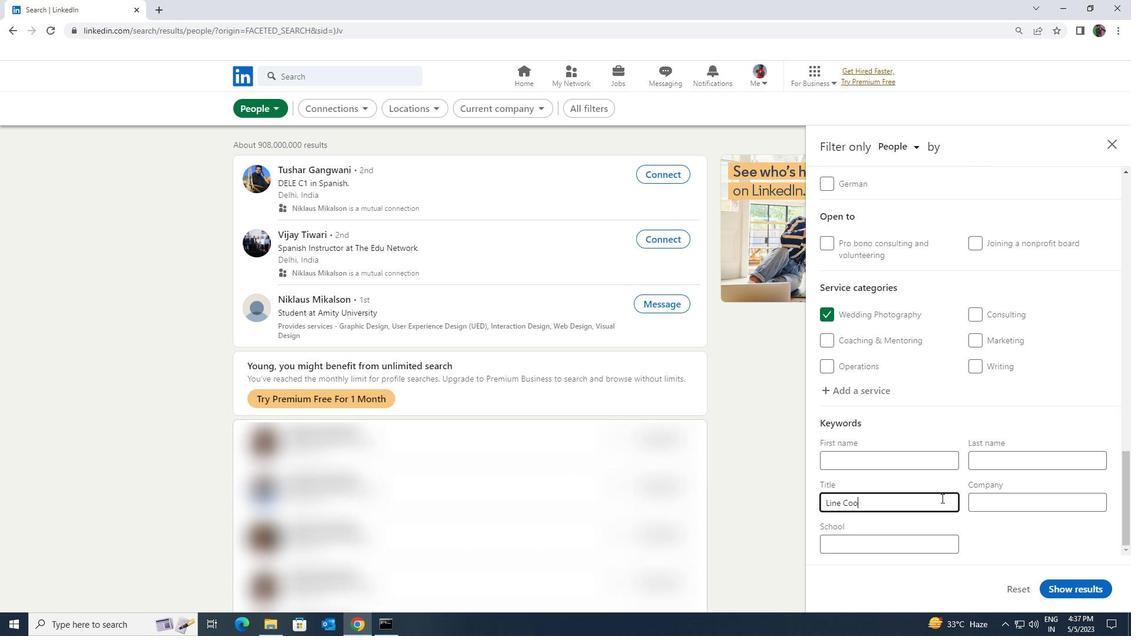 
Action: Mouse moved to (1057, 583)
Screenshot: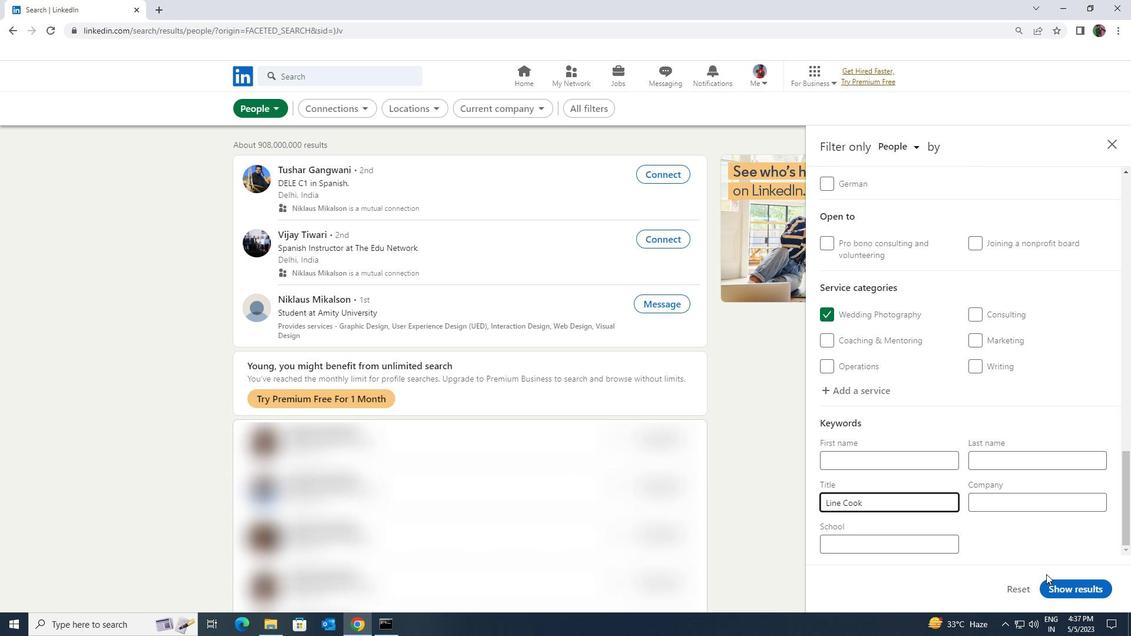 
Action: Mouse pressed left at (1057, 583)
Screenshot: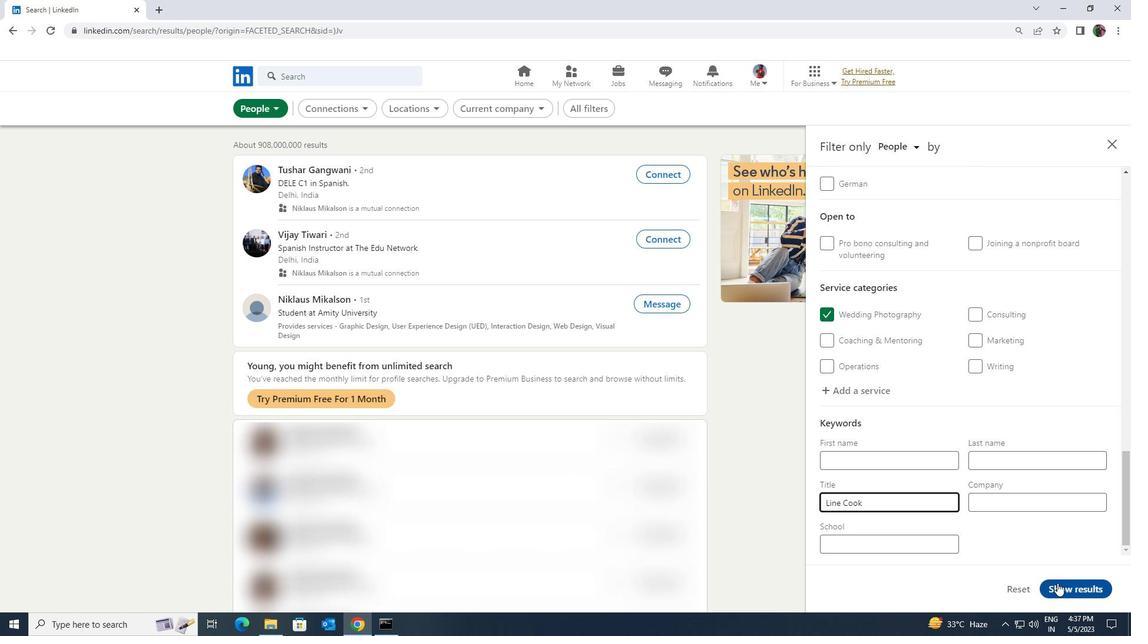 
